 Task: Find connections with filter location Ducheng with filter topic #Mobilemarketingwith filter profile language Potuguese with filter current company HCLTech – Digital Foundation with filter school Sree with filter industry Secretarial Schools with filter service category Growth Marketing with filter keywords title Esthetician
Action: Mouse moved to (610, 66)
Screenshot: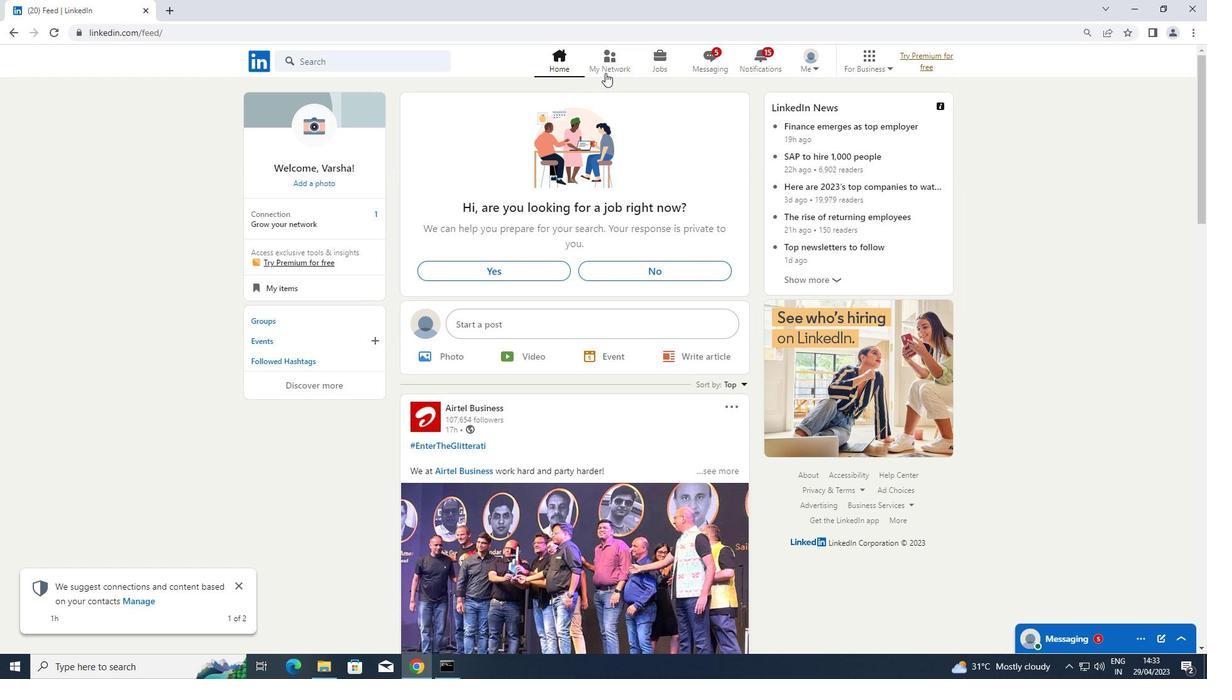 
Action: Mouse pressed left at (610, 66)
Screenshot: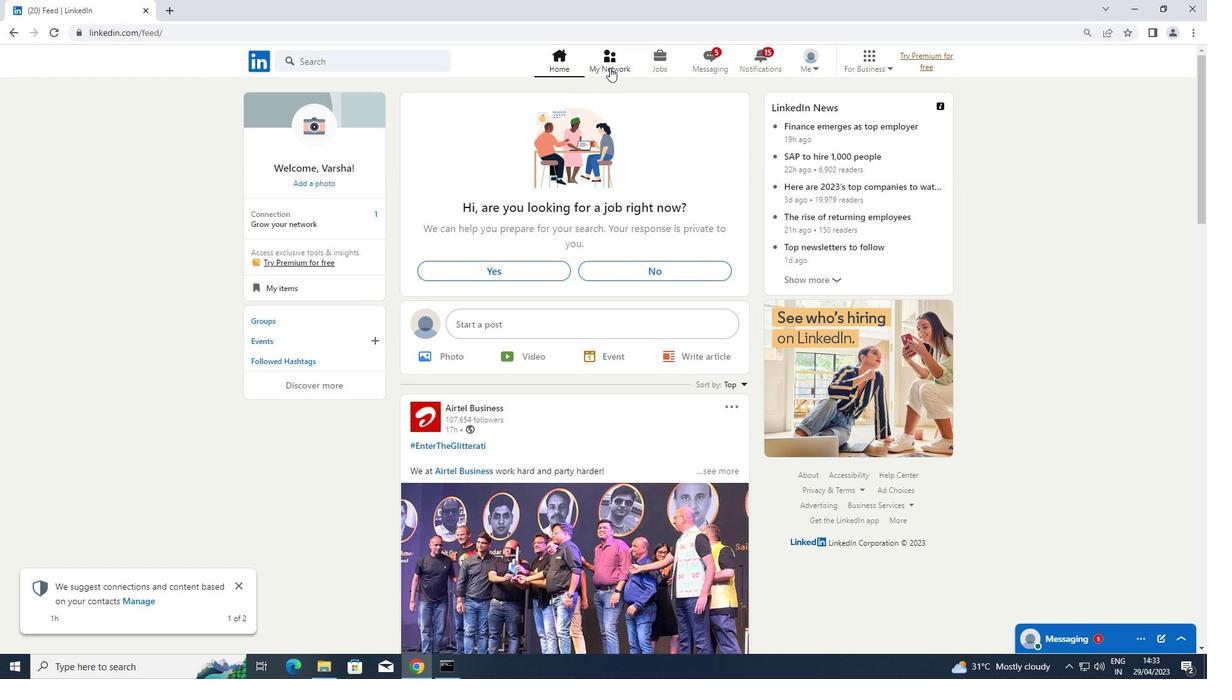 
Action: Mouse moved to (303, 134)
Screenshot: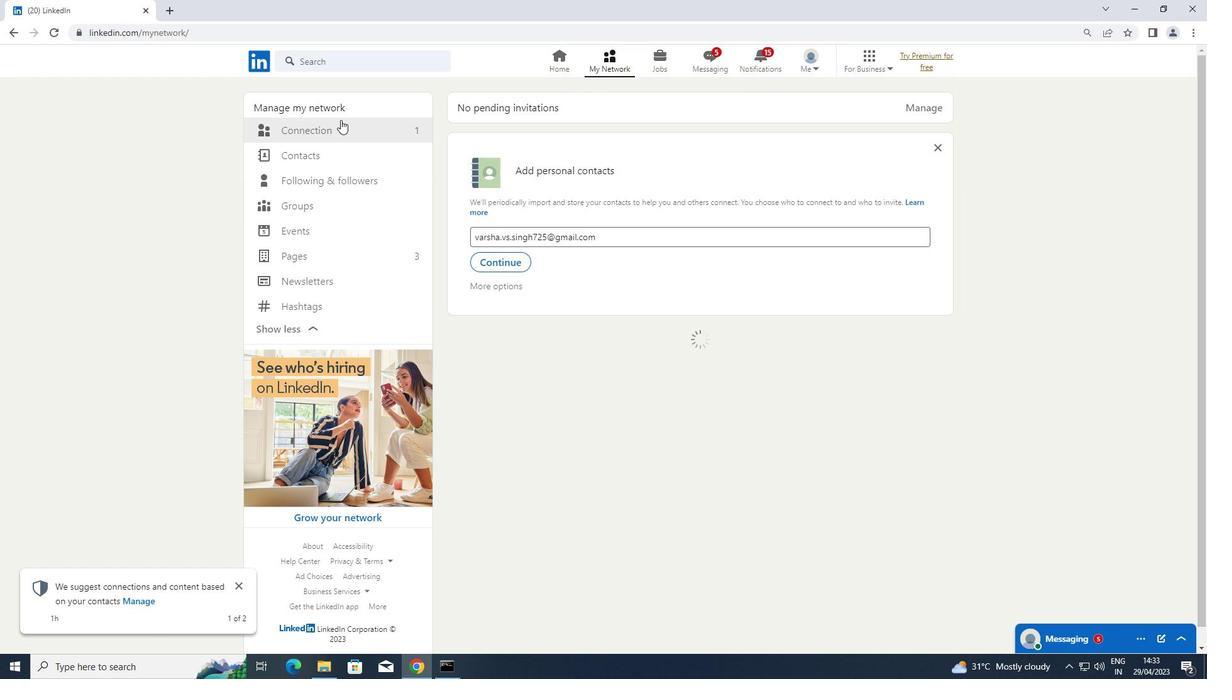 
Action: Mouse pressed left at (303, 134)
Screenshot: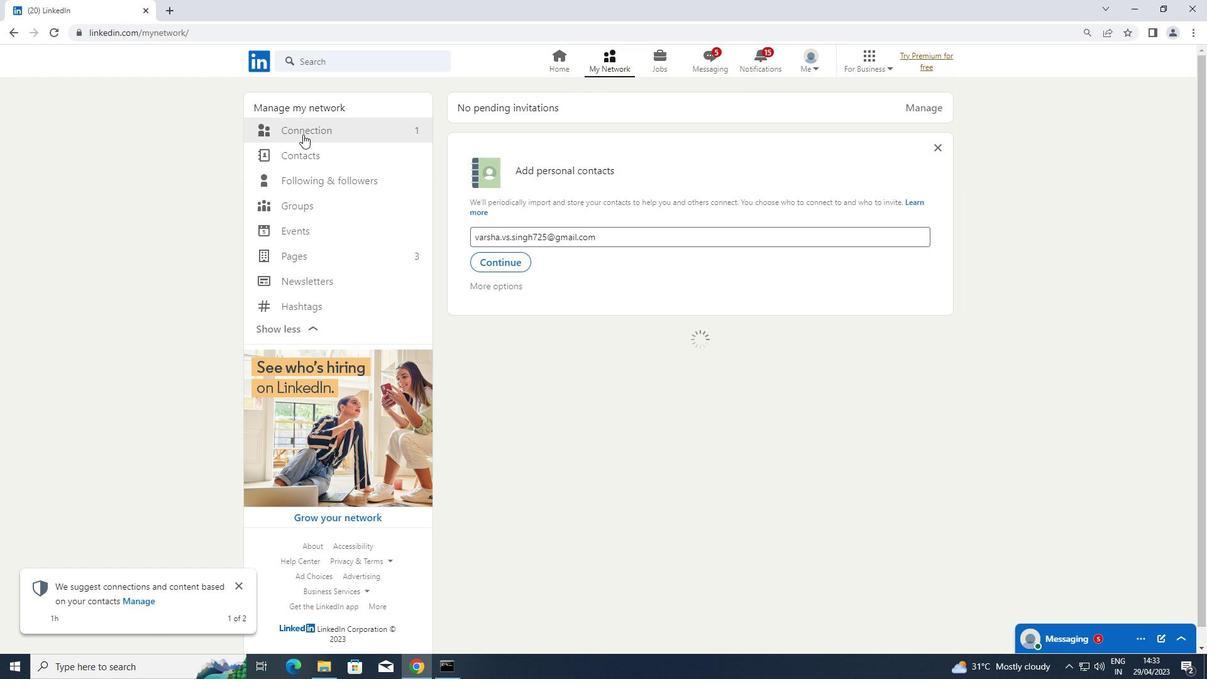 
Action: Mouse moved to (689, 127)
Screenshot: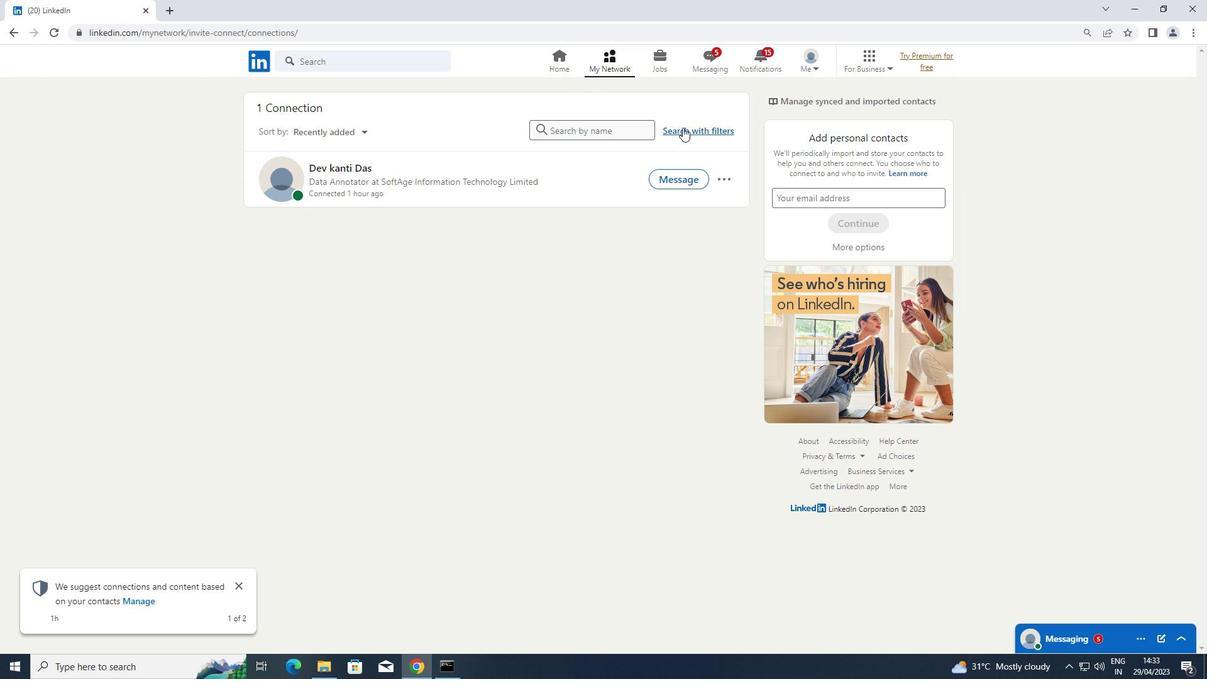 
Action: Mouse pressed left at (689, 127)
Screenshot: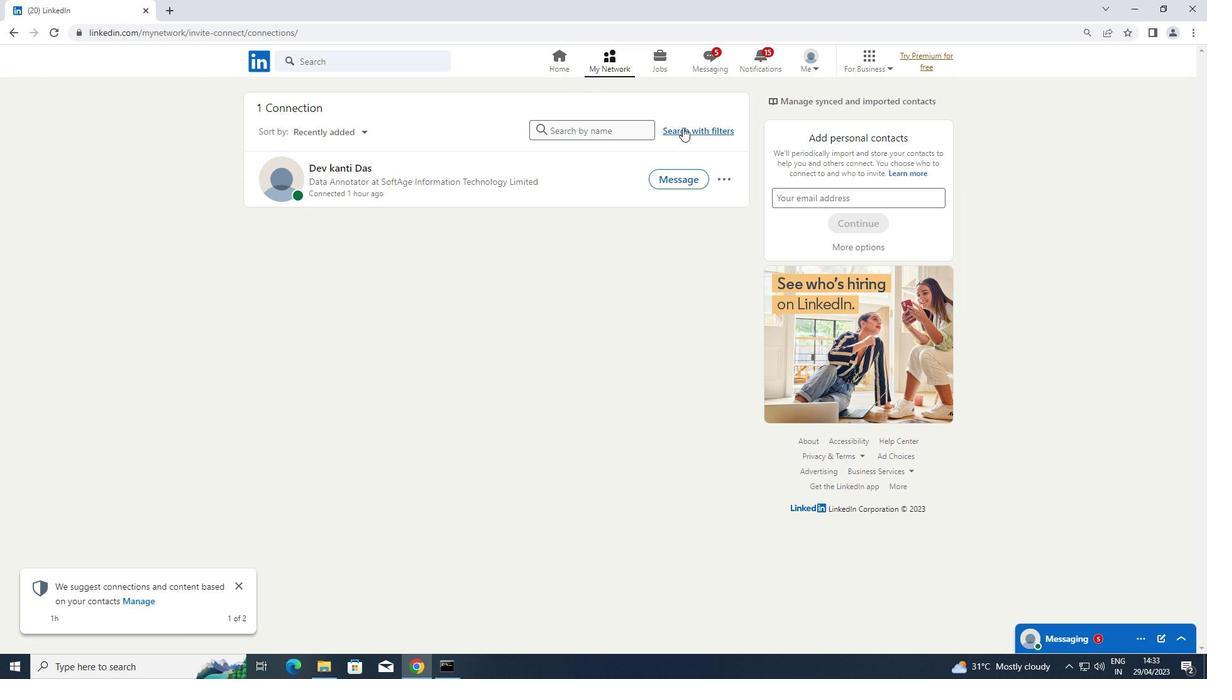 
Action: Mouse moved to (640, 92)
Screenshot: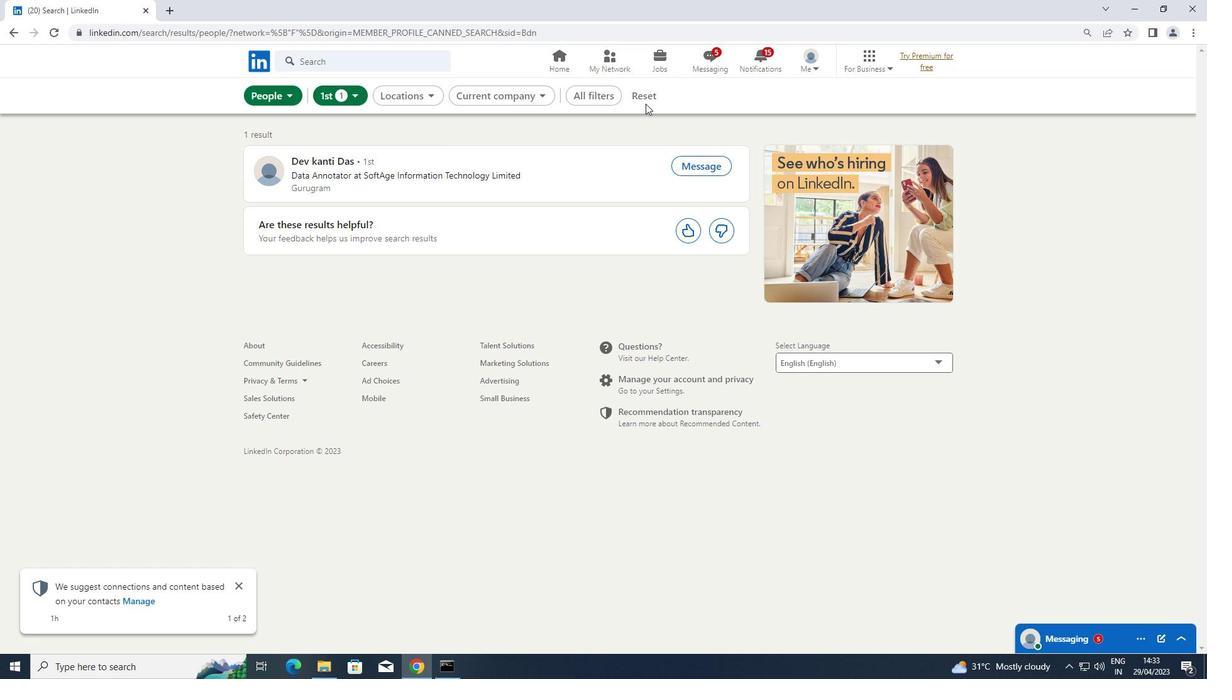 
Action: Mouse pressed left at (640, 92)
Screenshot: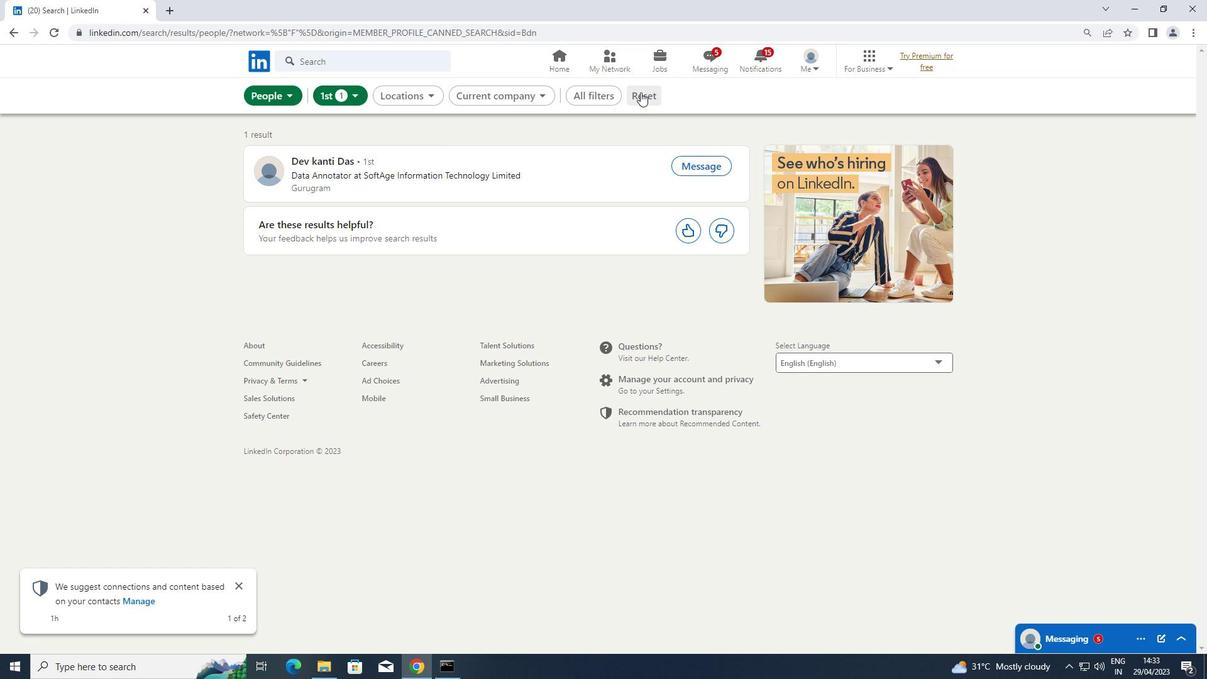 
Action: Mouse moved to (642, 100)
Screenshot: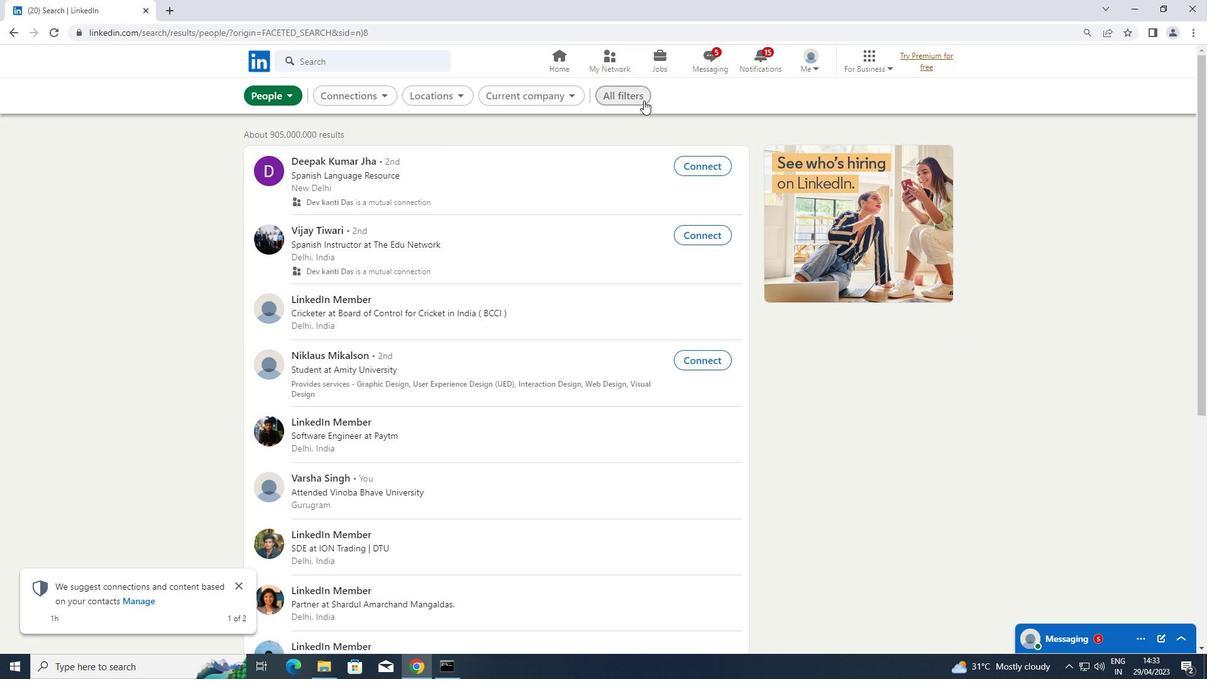 
Action: Mouse pressed left at (642, 100)
Screenshot: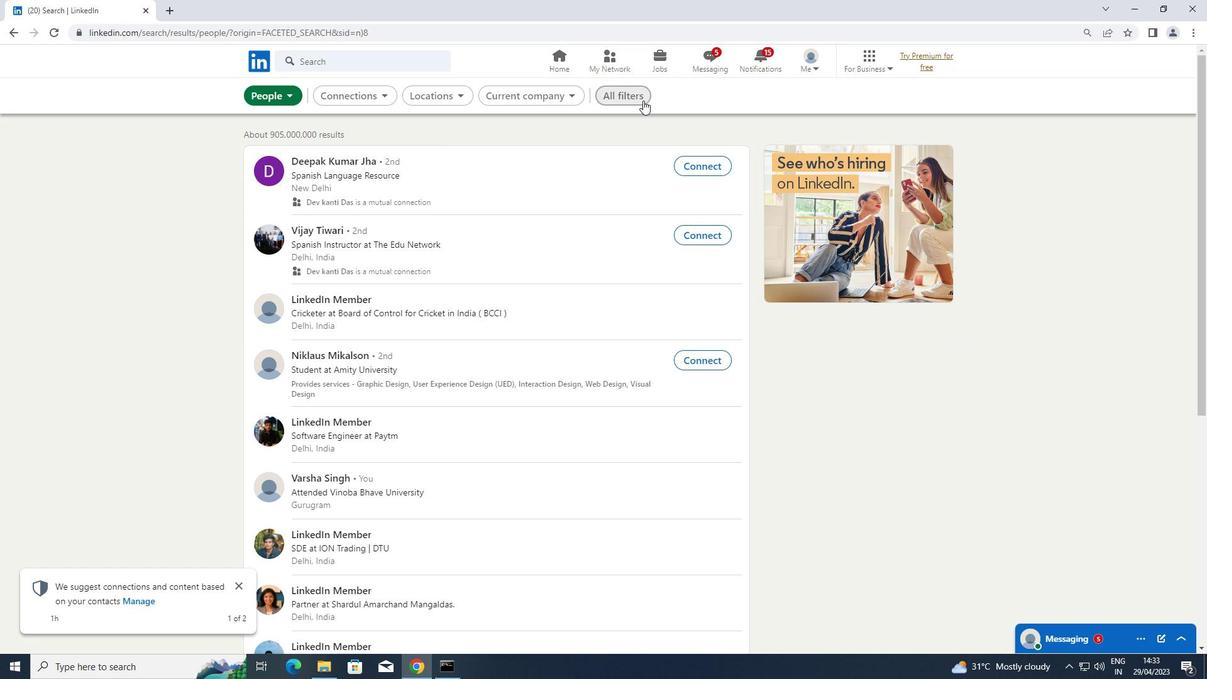 
Action: Mouse moved to (875, 261)
Screenshot: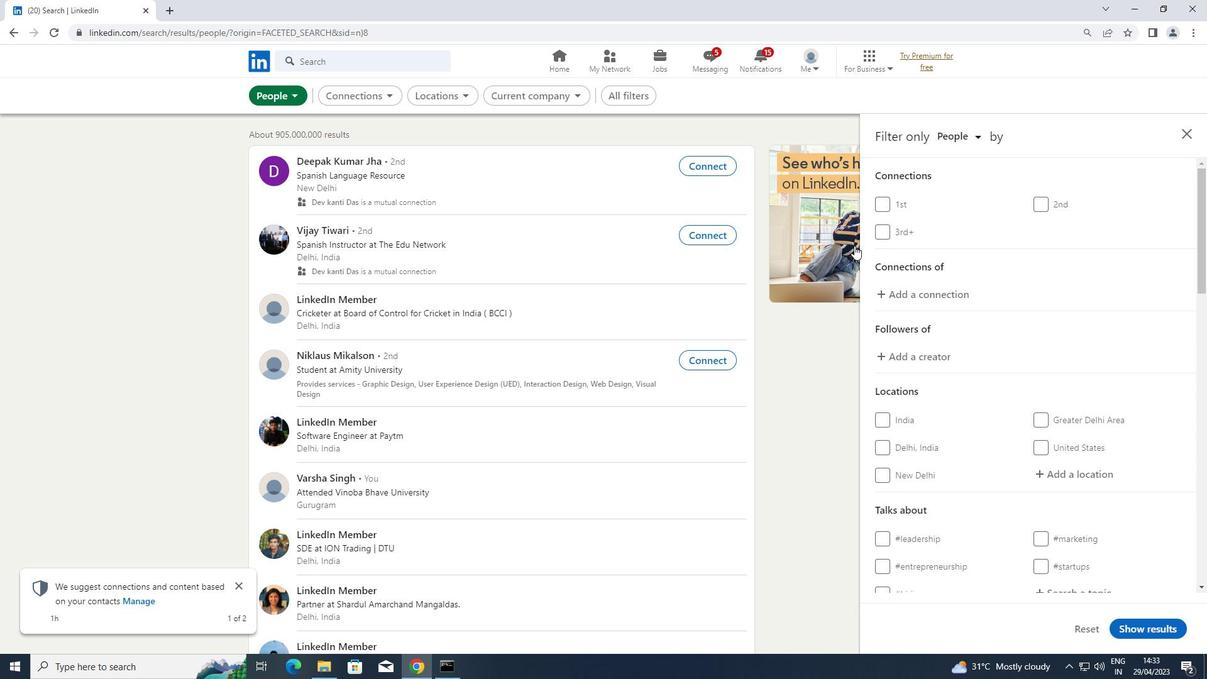 
Action: Mouse scrolled (875, 260) with delta (0, 0)
Screenshot: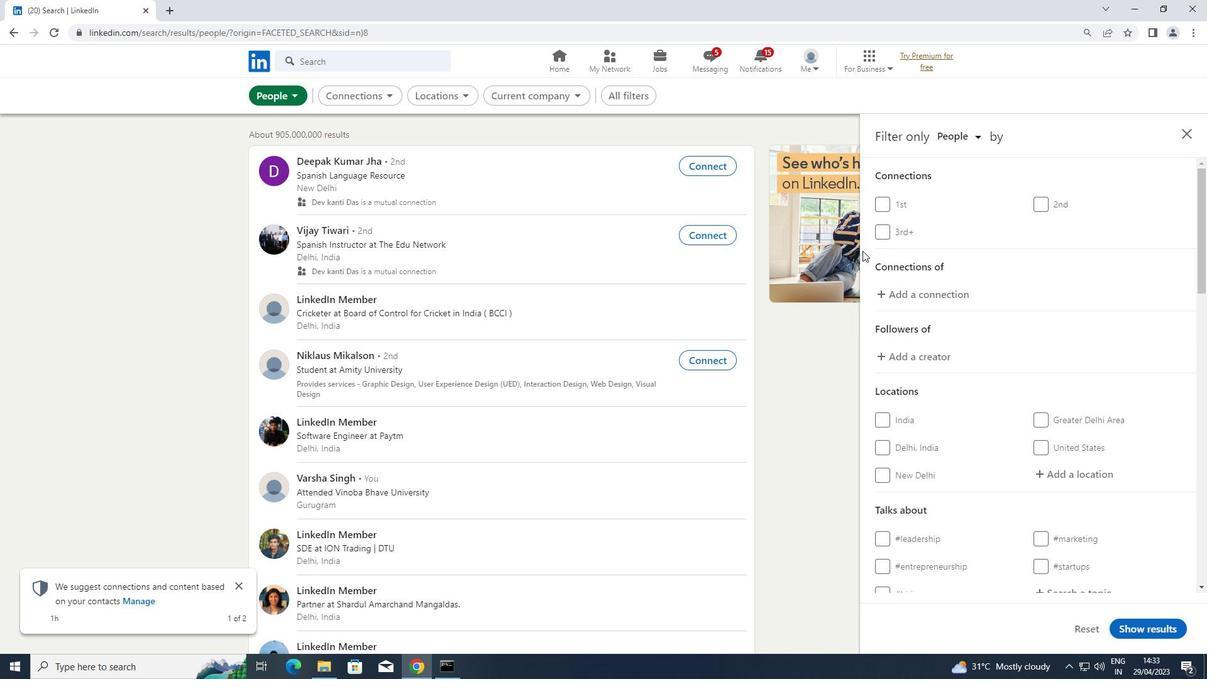 
Action: Mouse moved to (1077, 413)
Screenshot: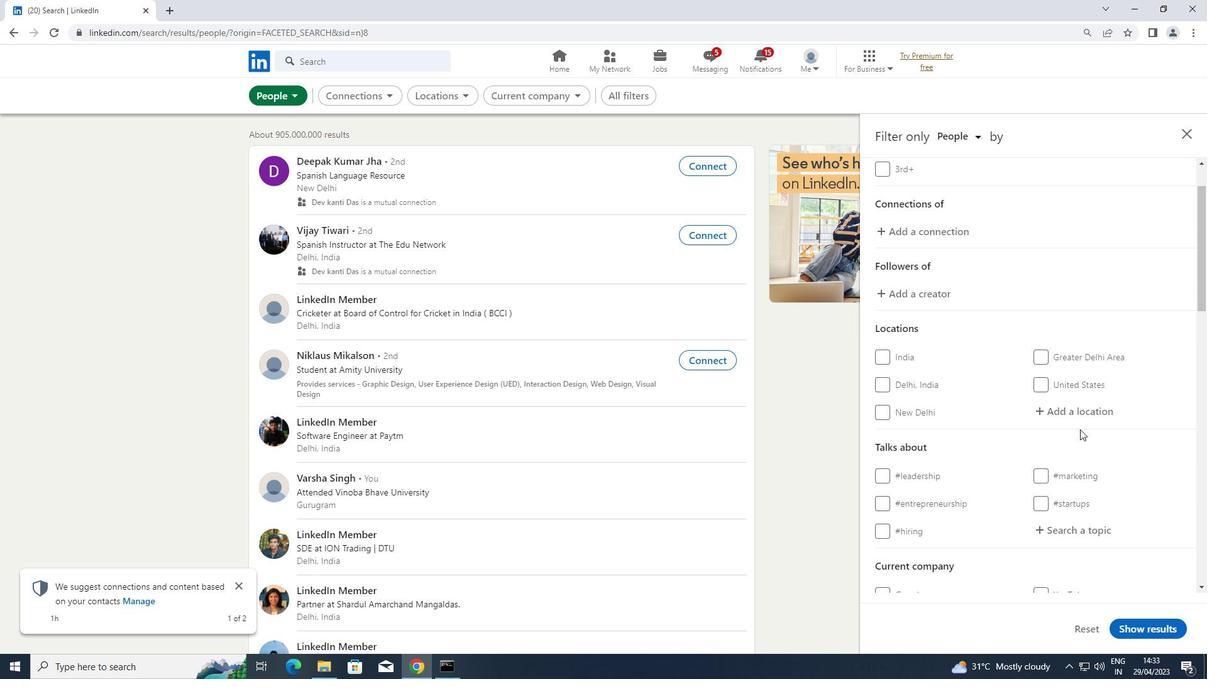 
Action: Mouse pressed left at (1077, 413)
Screenshot: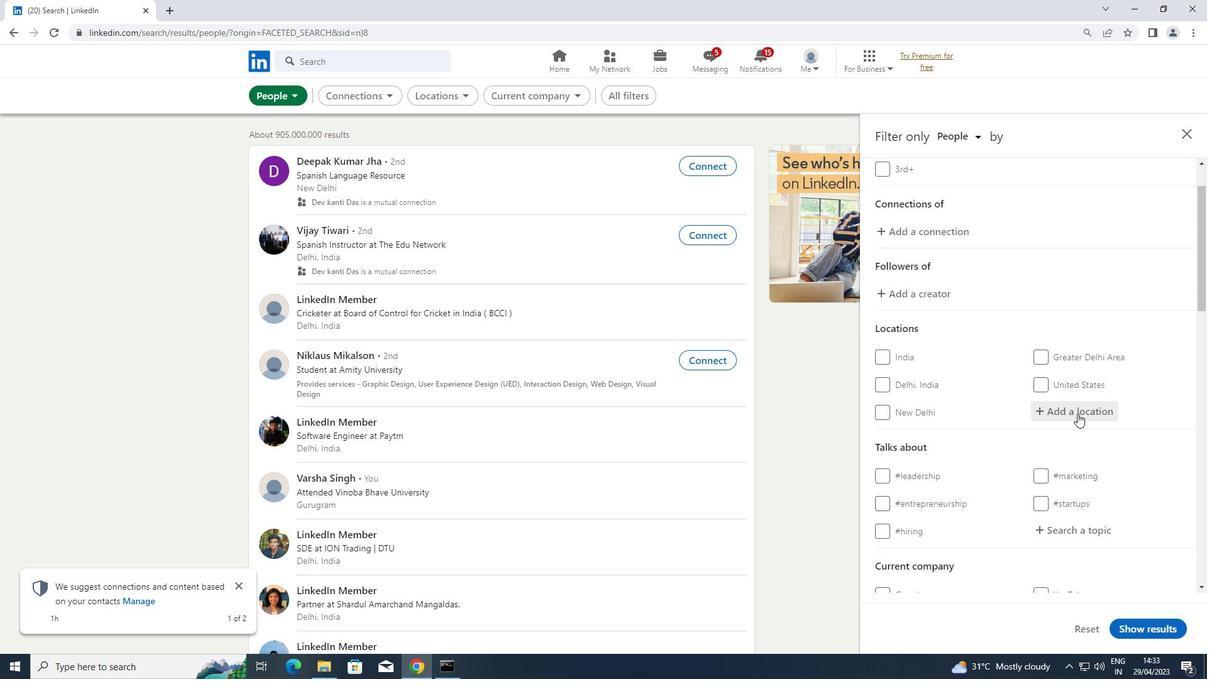 
Action: Key pressed <Key.shift>DUCHENG
Screenshot: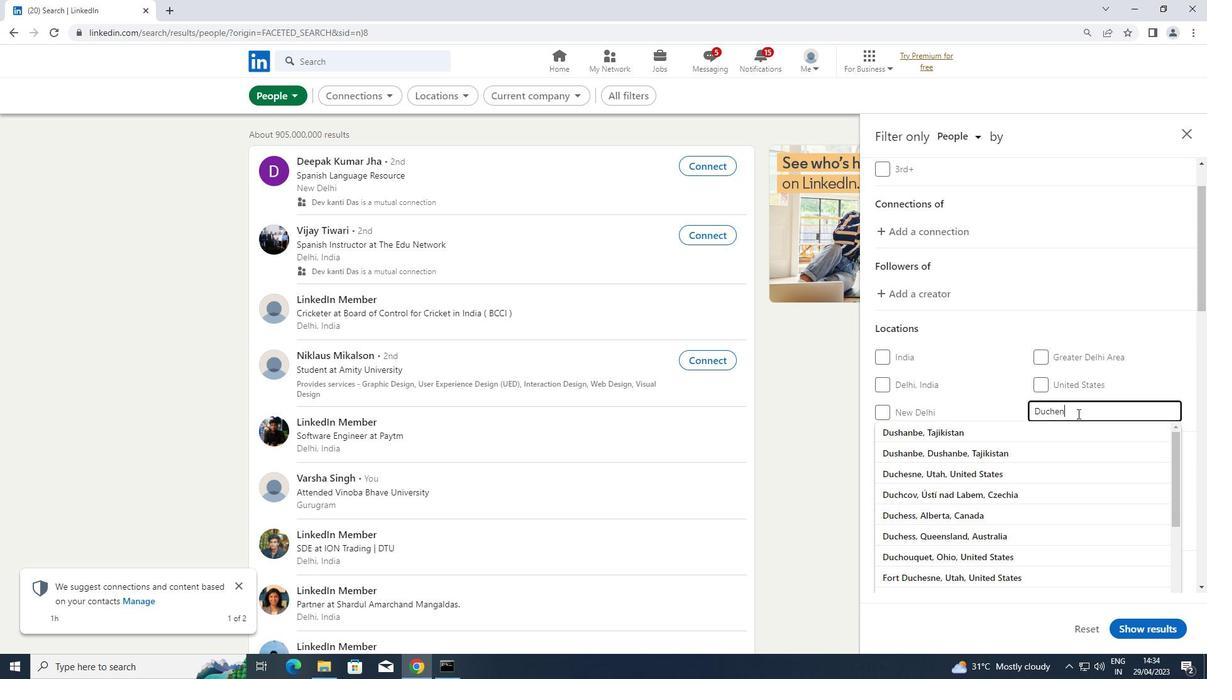 
Action: Mouse moved to (1044, 474)
Screenshot: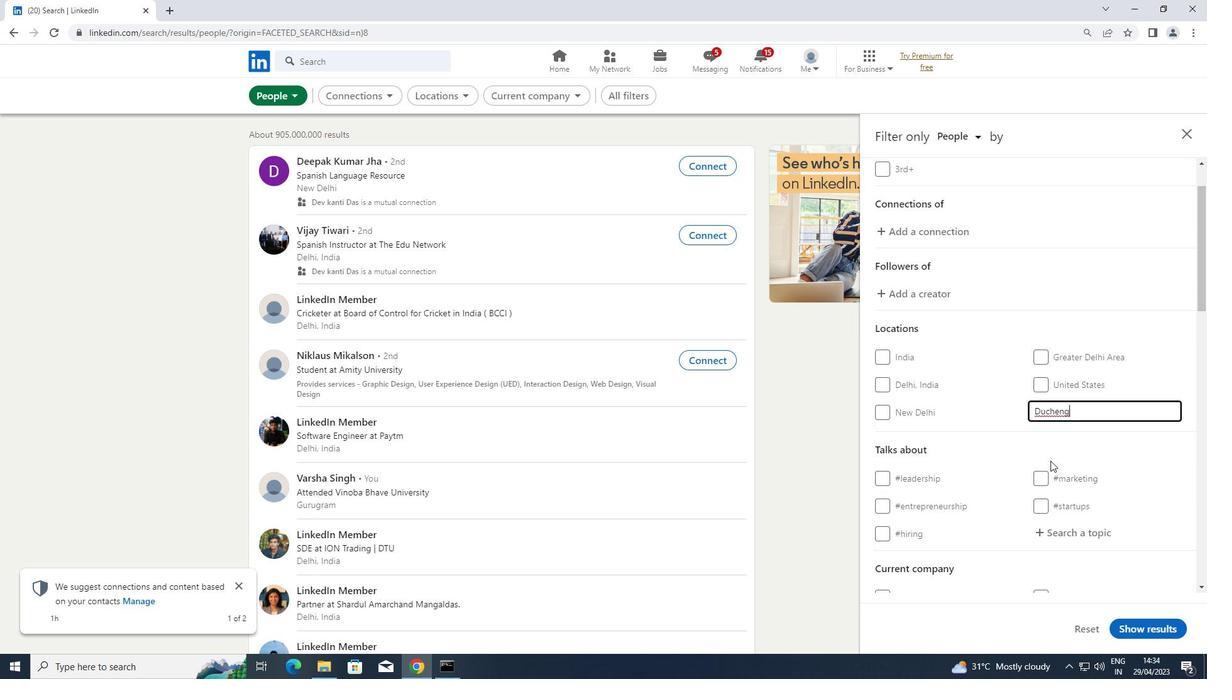 
Action: Mouse scrolled (1044, 473) with delta (0, 0)
Screenshot: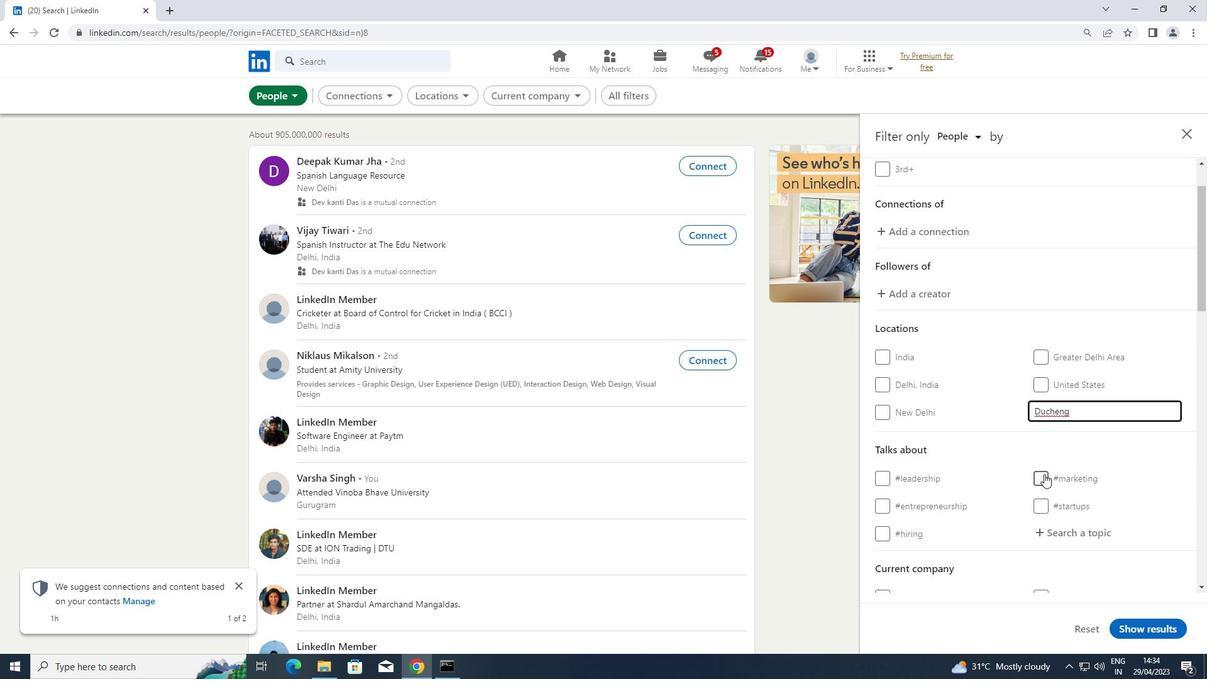 
Action: Mouse moved to (1078, 467)
Screenshot: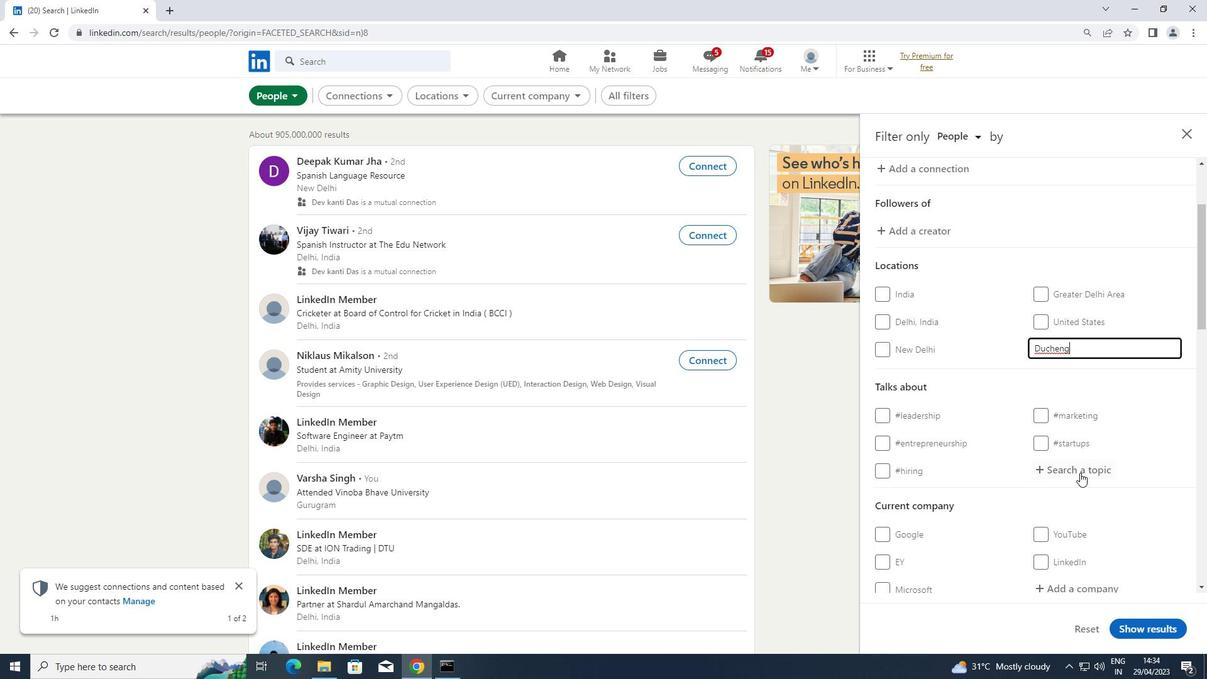 
Action: Mouse pressed left at (1078, 467)
Screenshot: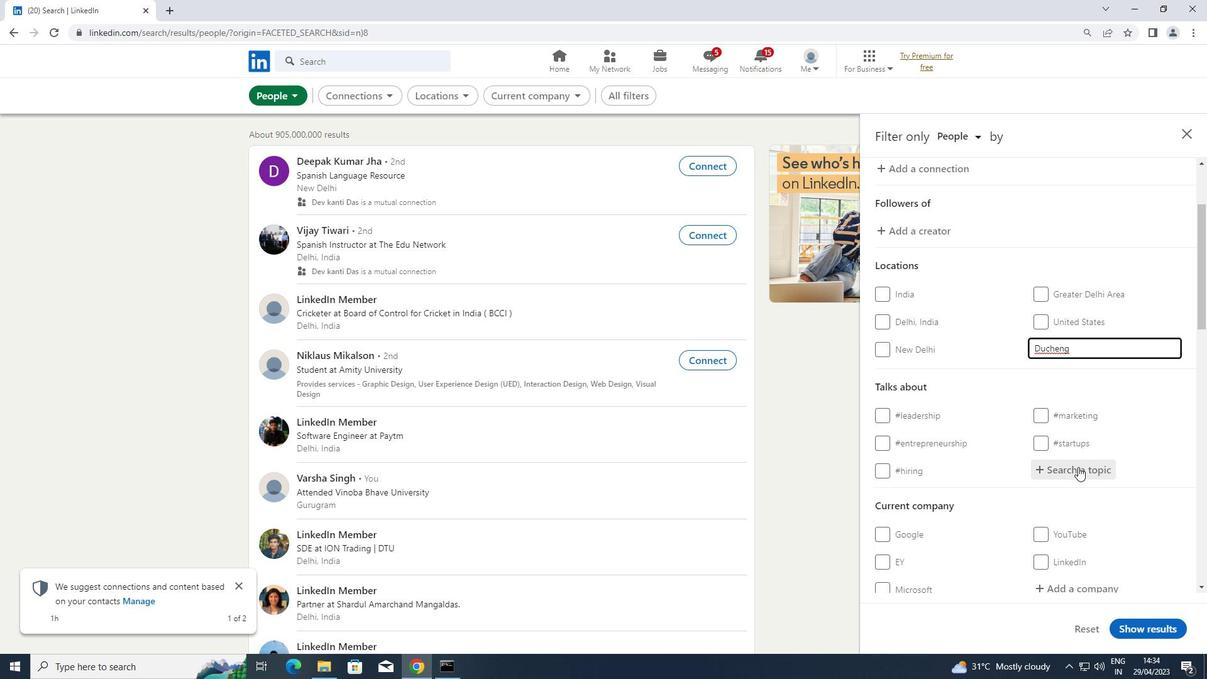 
Action: Key pressed <Key.shift>#<Key.shift>MOBILEMARKETING
Screenshot: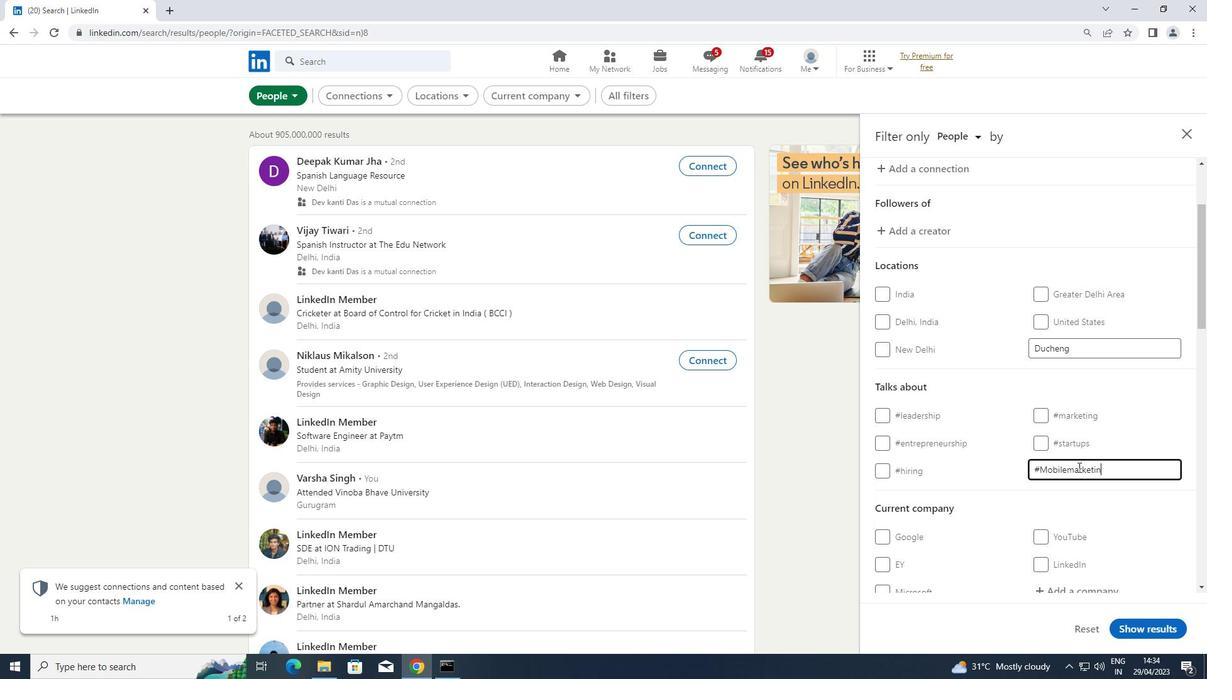 
Action: Mouse moved to (904, 488)
Screenshot: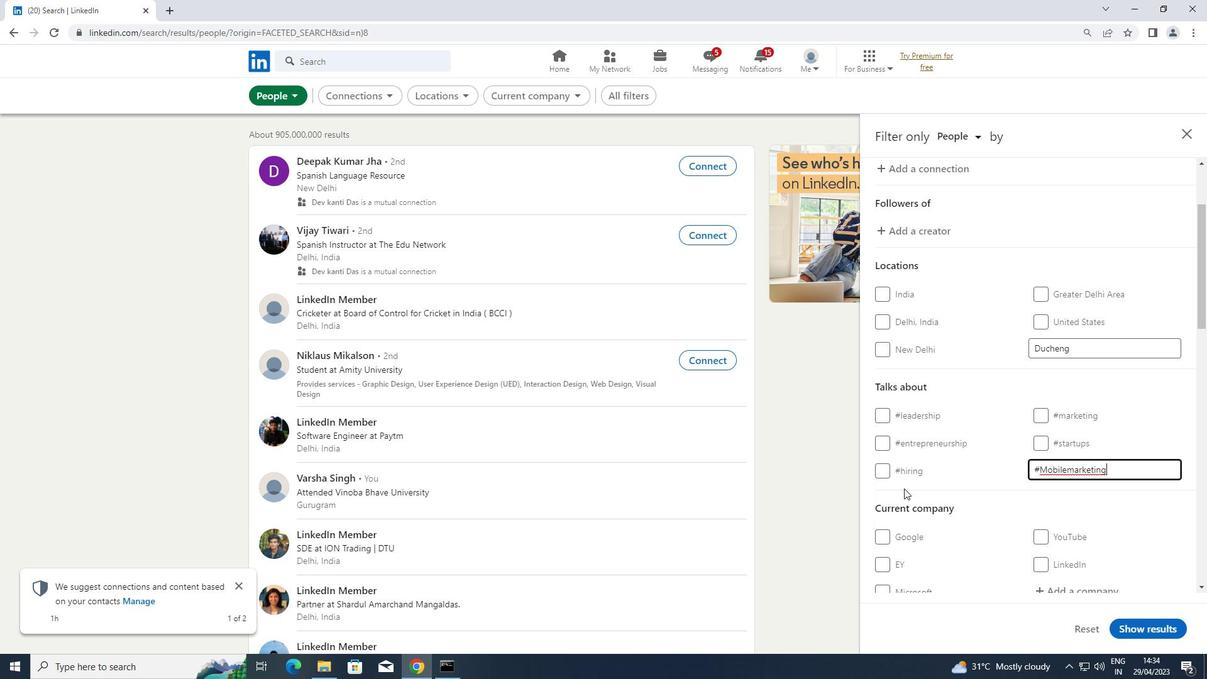 
Action: Mouse scrolled (904, 487) with delta (0, 0)
Screenshot: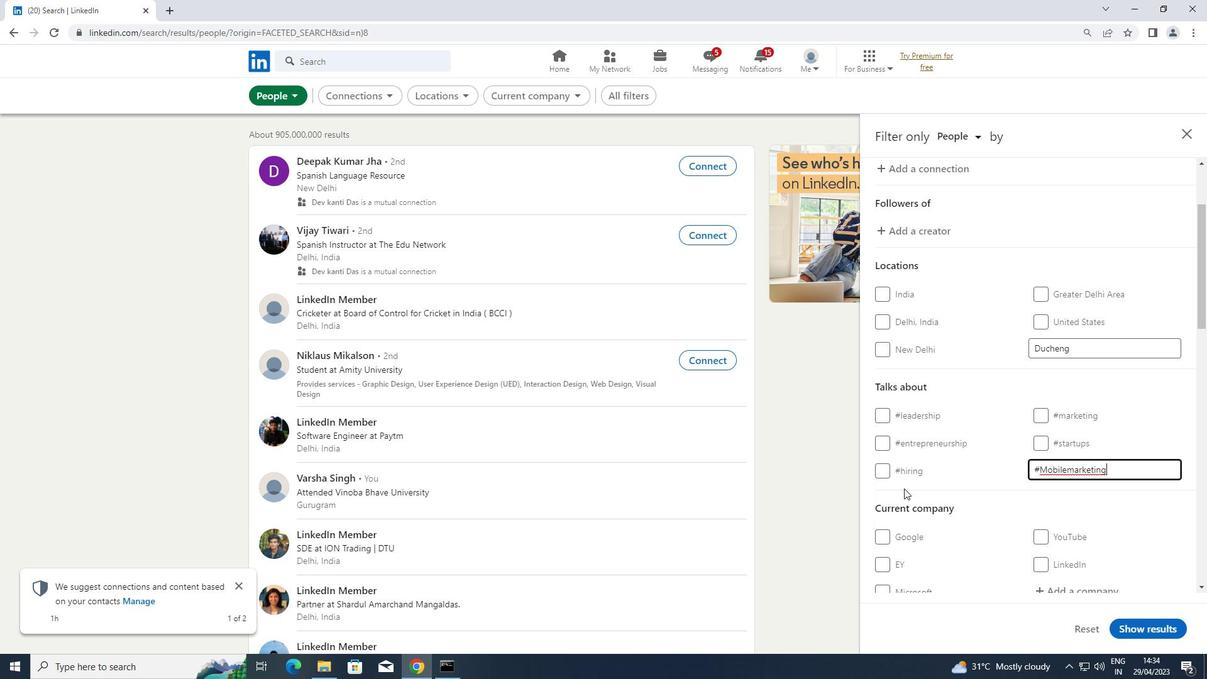 
Action: Mouse moved to (904, 488)
Screenshot: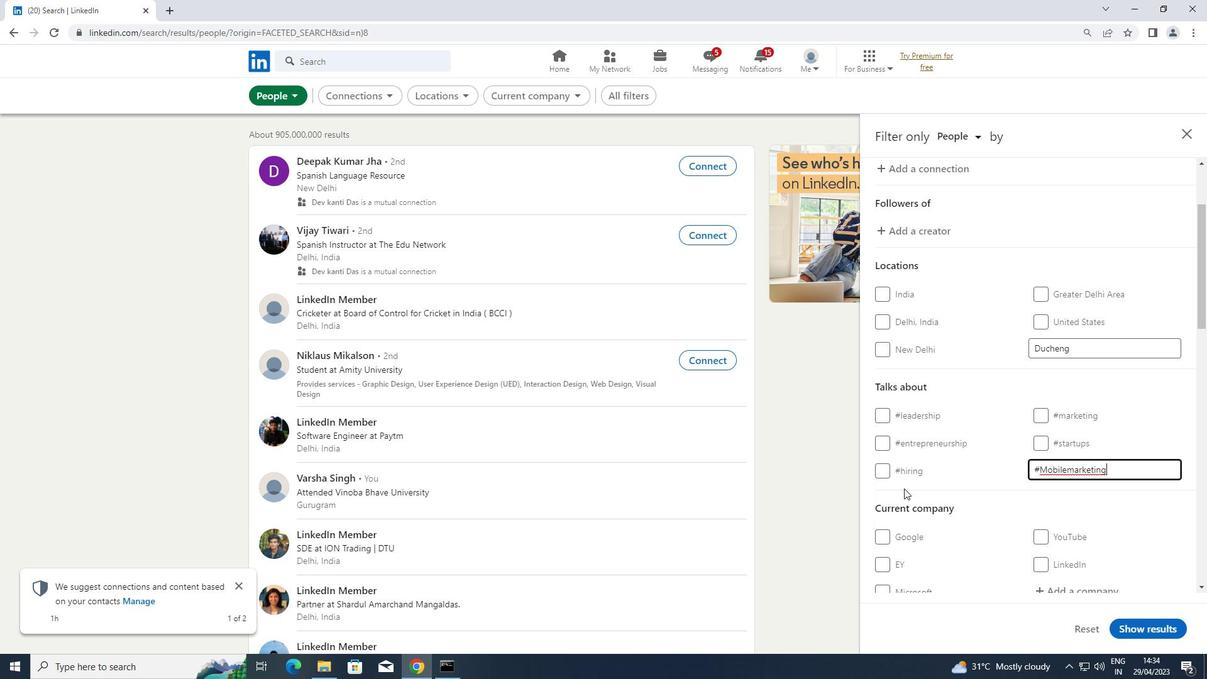 
Action: Mouse scrolled (904, 487) with delta (0, 0)
Screenshot: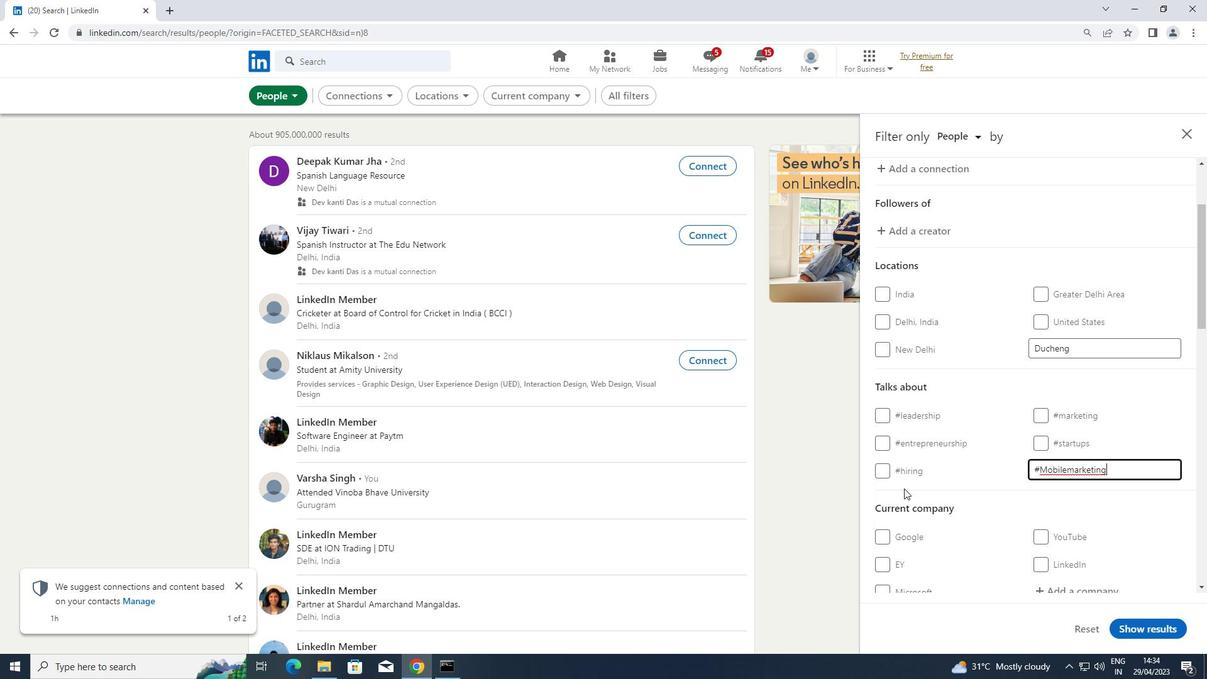 
Action: Mouse scrolled (904, 487) with delta (0, 0)
Screenshot: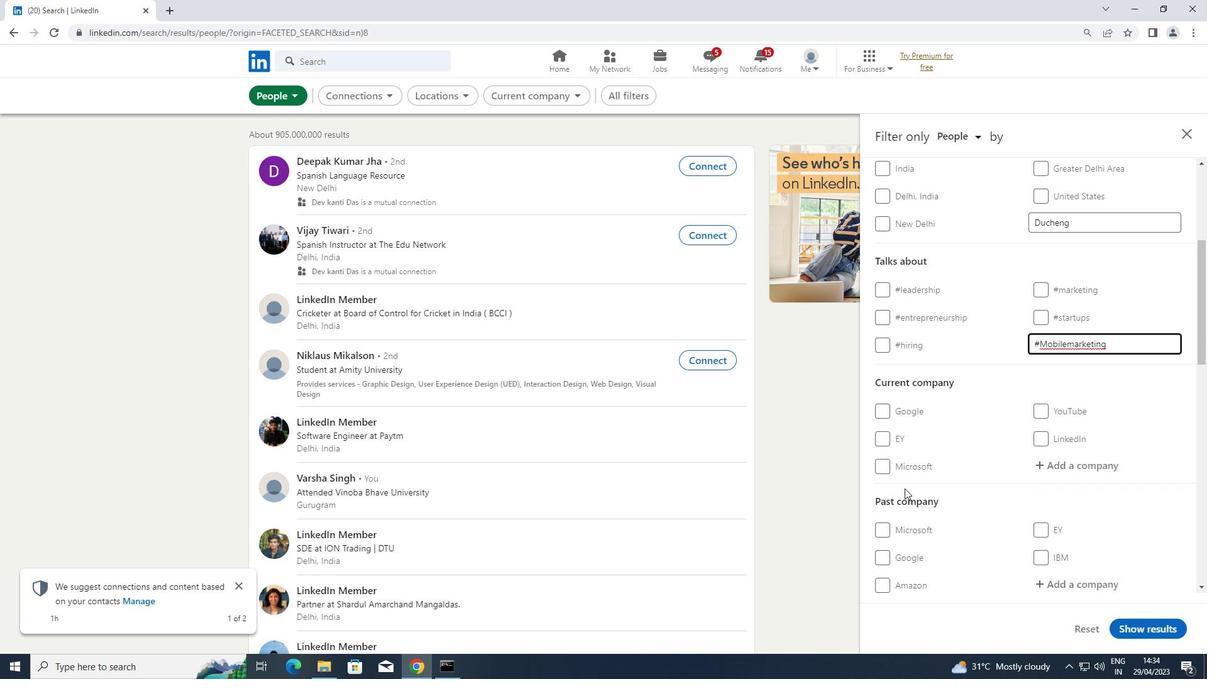 
Action: Mouse scrolled (904, 487) with delta (0, 0)
Screenshot: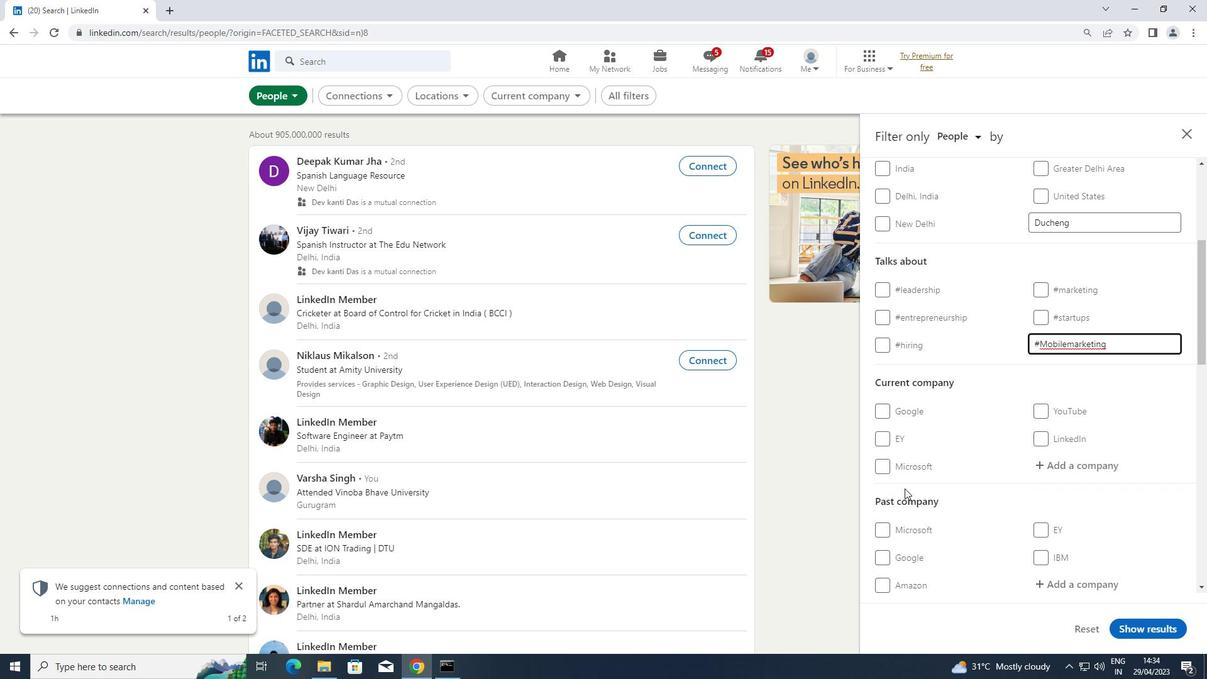 
Action: Mouse scrolled (904, 487) with delta (0, 0)
Screenshot: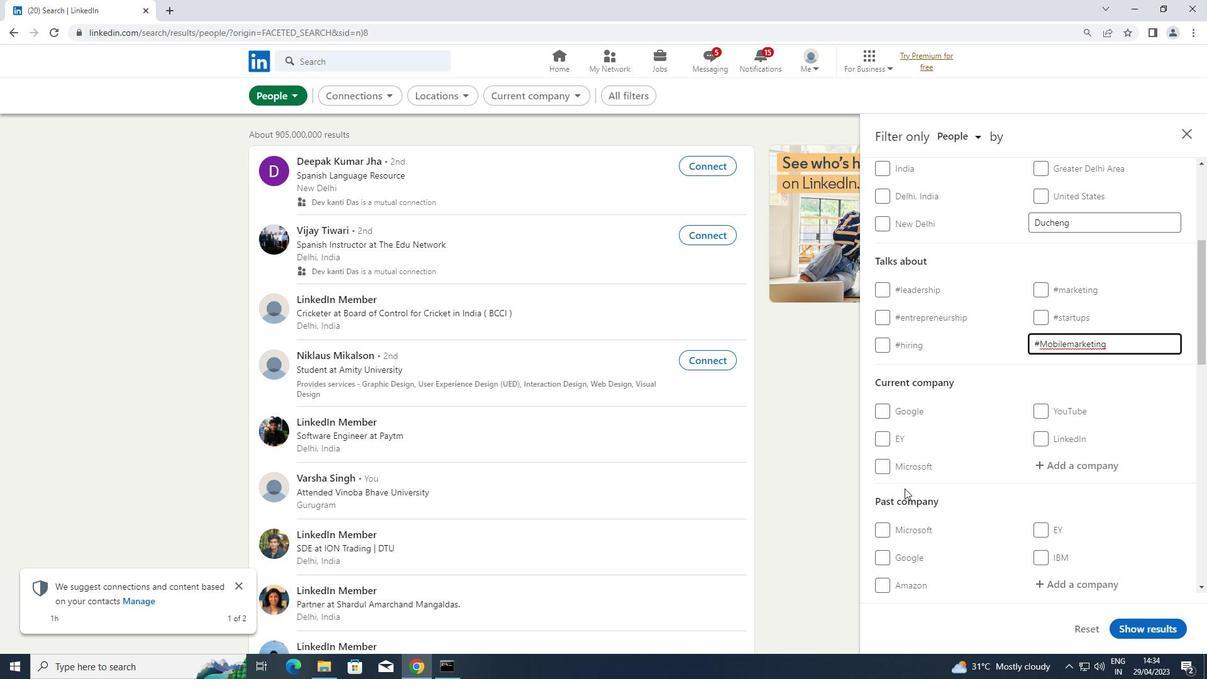 
Action: Mouse scrolled (904, 487) with delta (0, 0)
Screenshot: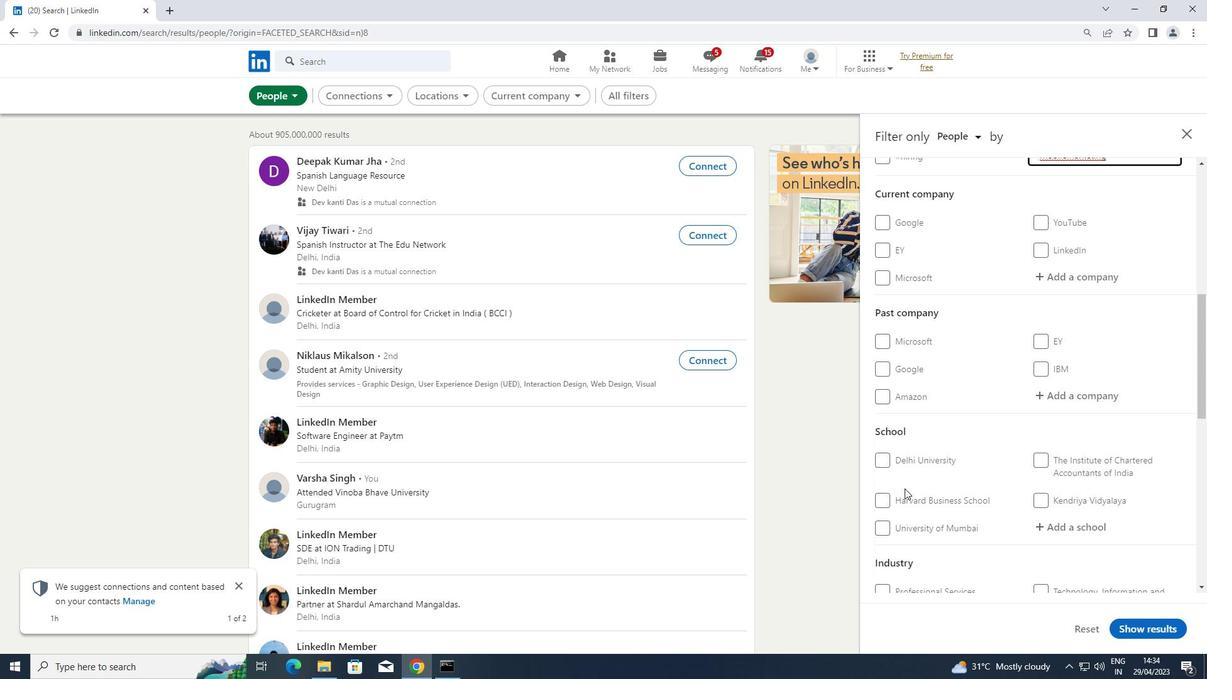 
Action: Mouse scrolled (904, 487) with delta (0, 0)
Screenshot: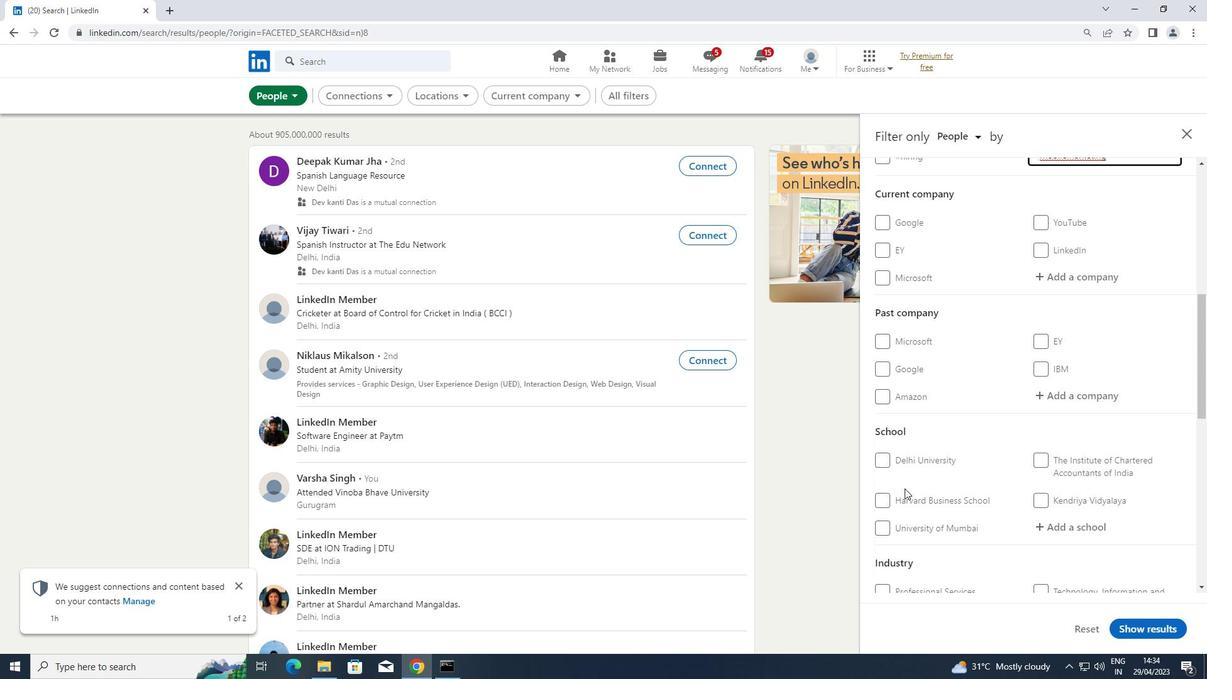 
Action: Mouse scrolled (904, 487) with delta (0, 0)
Screenshot: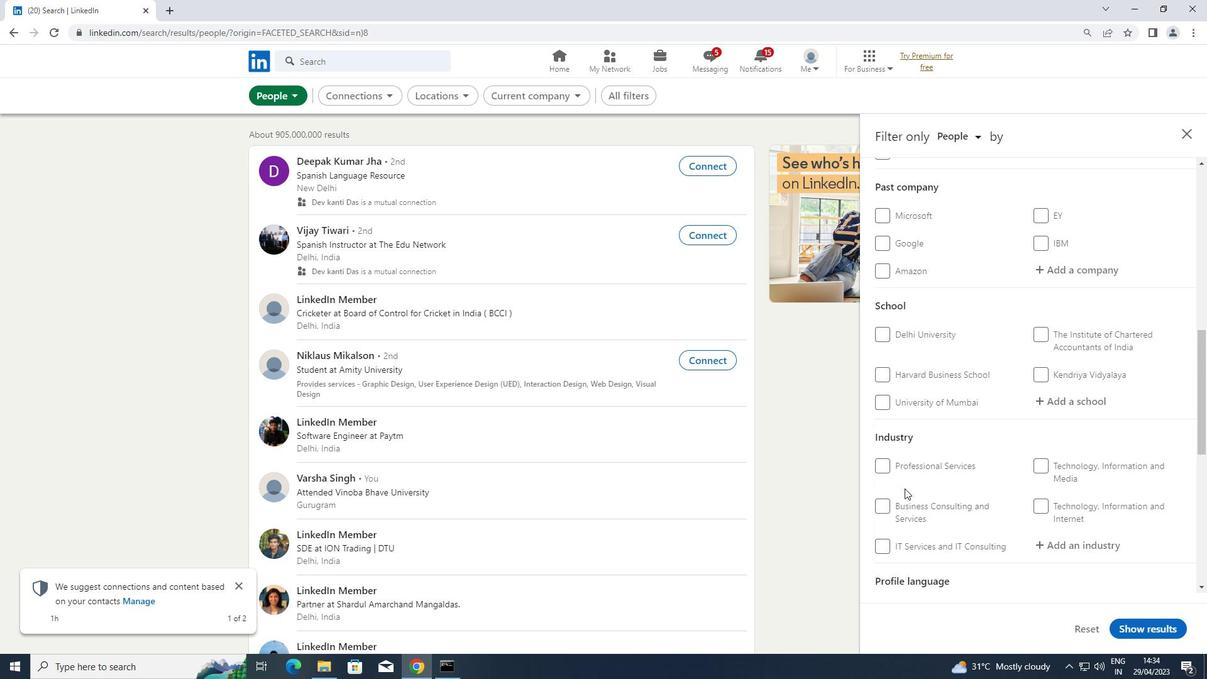 
Action: Mouse scrolled (904, 487) with delta (0, 0)
Screenshot: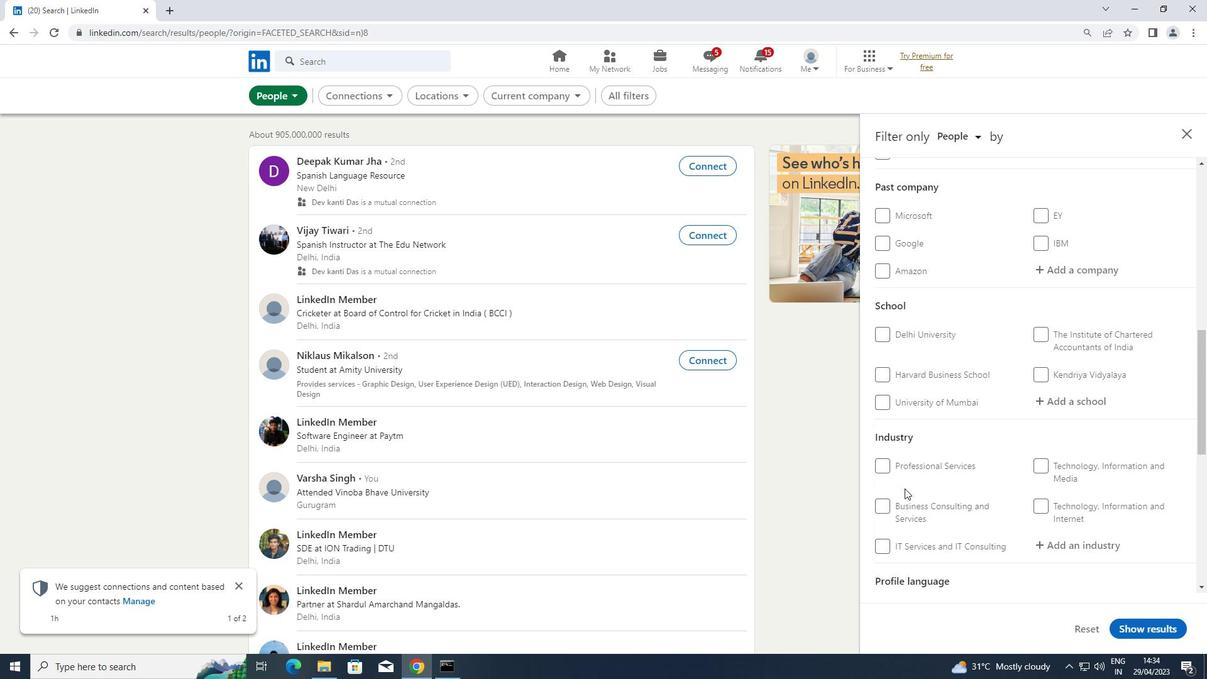 
Action: Mouse moved to (1041, 511)
Screenshot: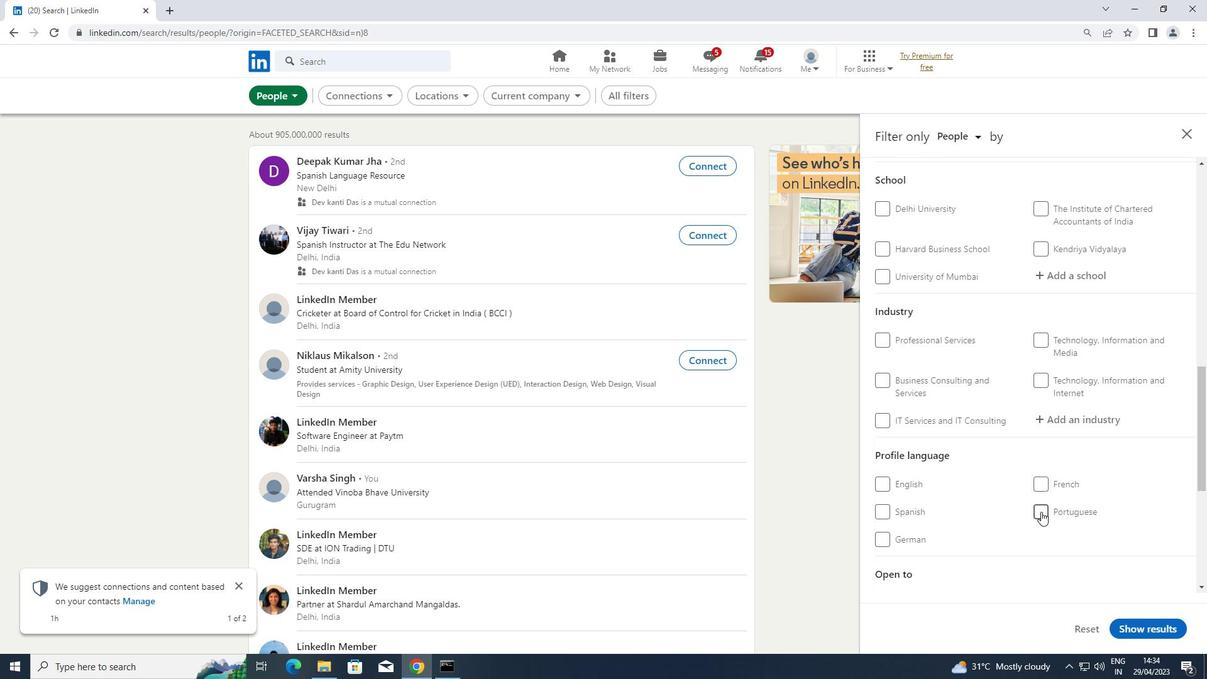 
Action: Mouse pressed left at (1041, 511)
Screenshot: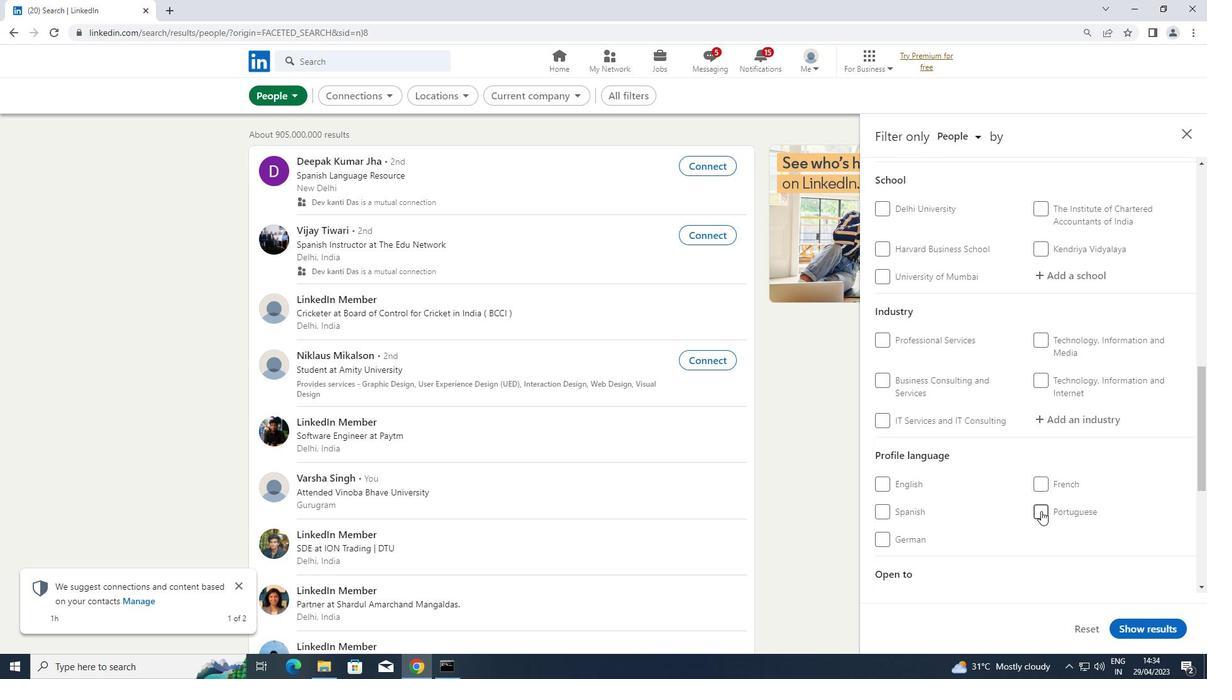 
Action: Mouse moved to (1011, 501)
Screenshot: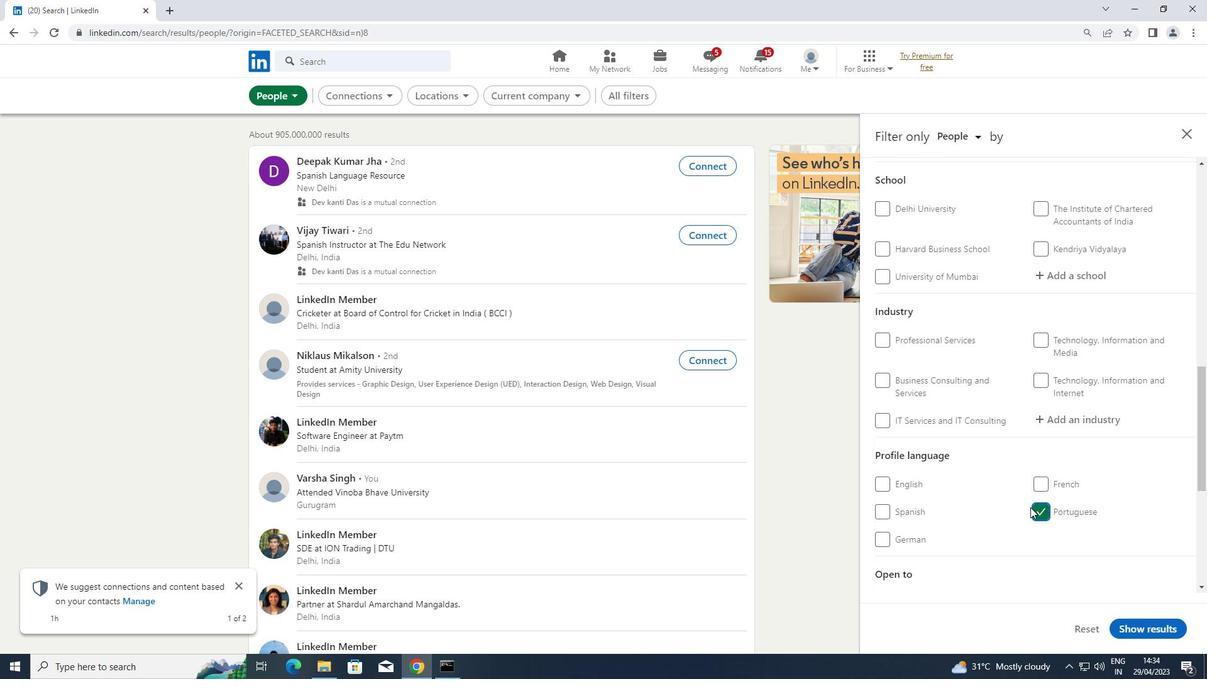 
Action: Mouse scrolled (1011, 501) with delta (0, 0)
Screenshot: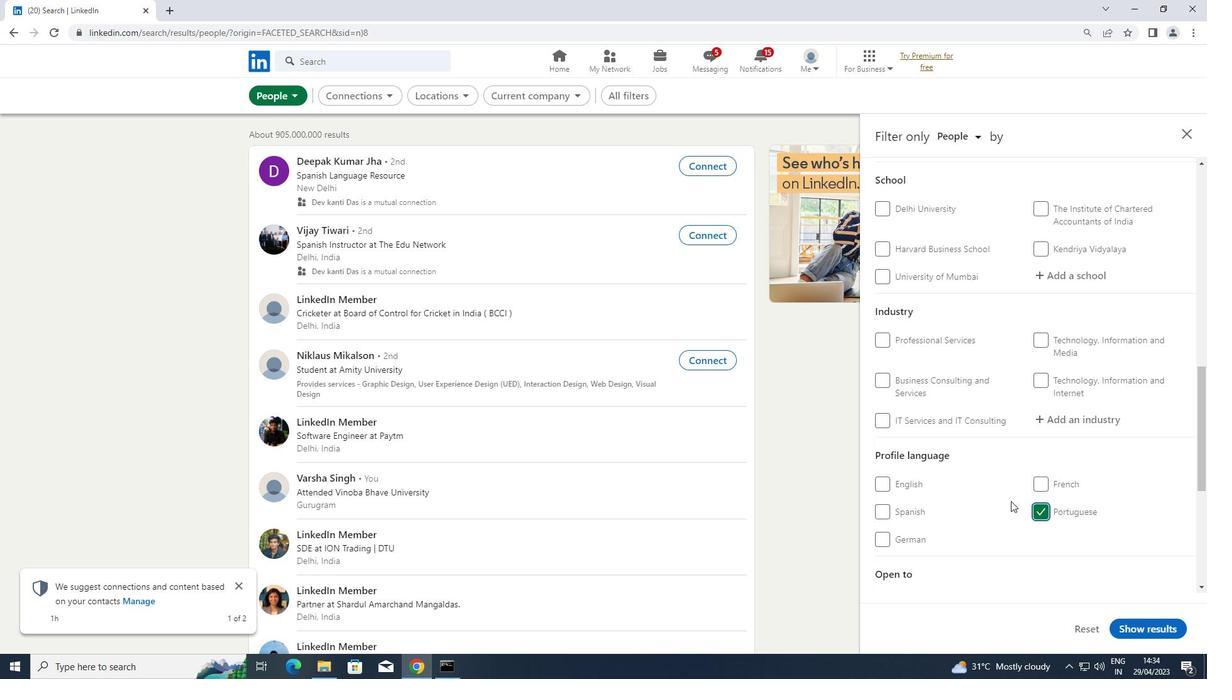 
Action: Mouse scrolled (1011, 501) with delta (0, 0)
Screenshot: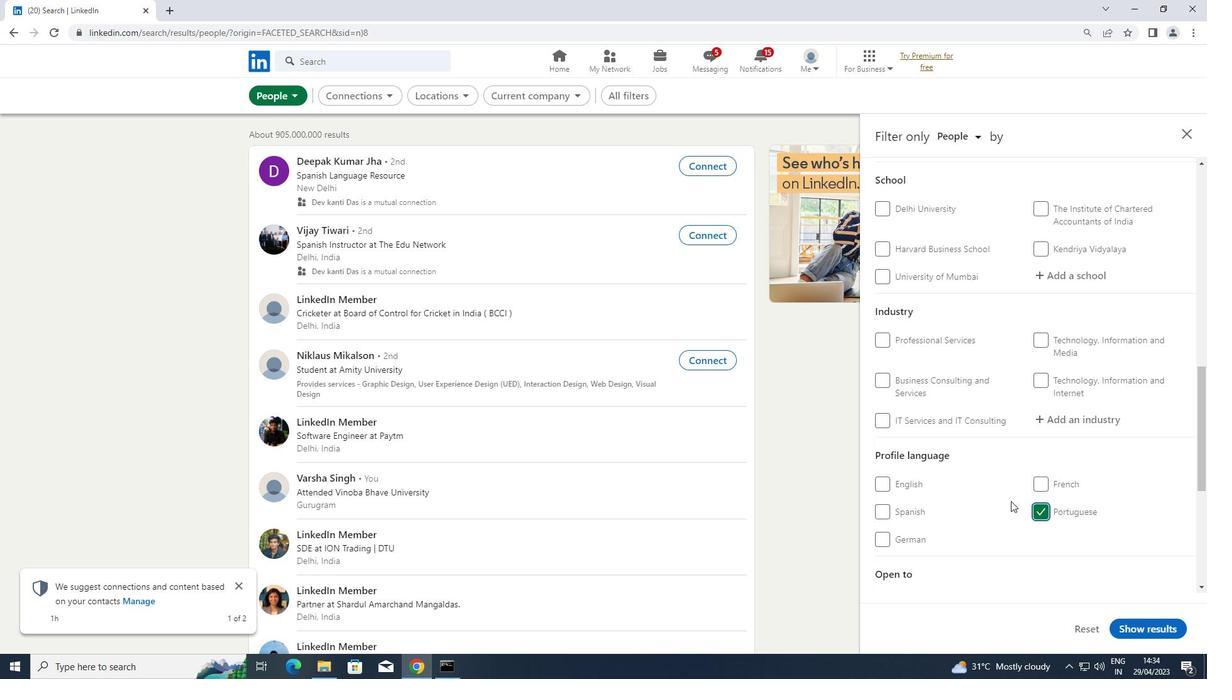 
Action: Mouse scrolled (1011, 501) with delta (0, 0)
Screenshot: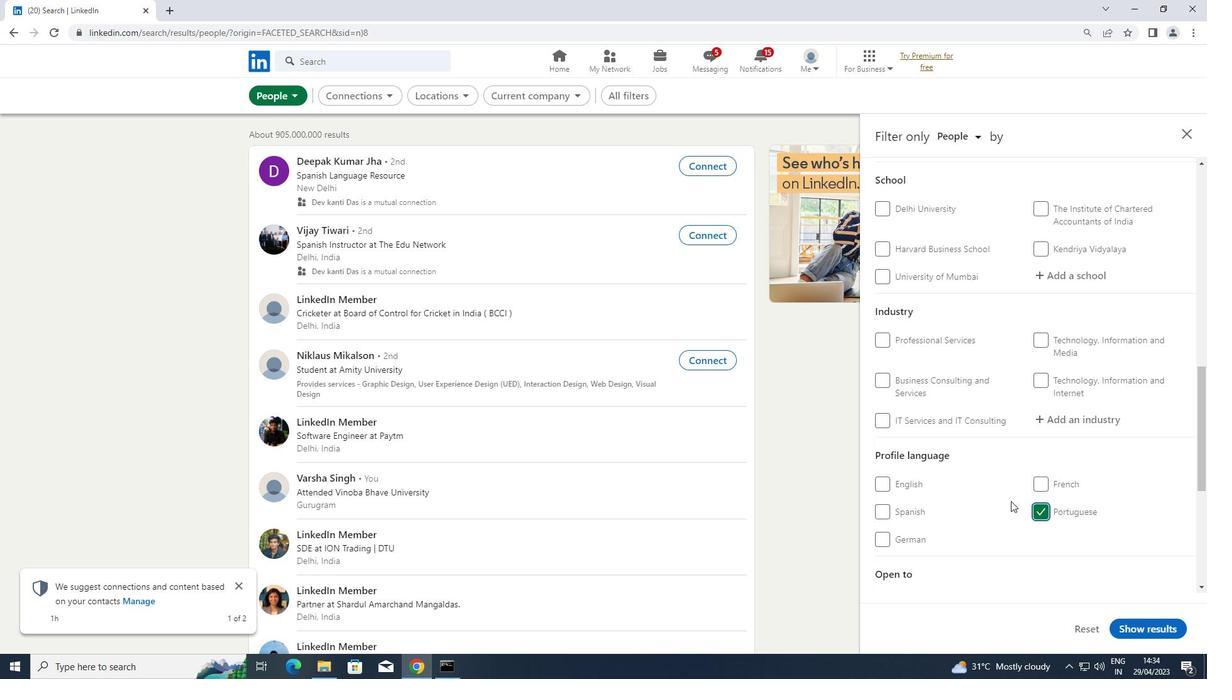 
Action: Mouse scrolled (1011, 501) with delta (0, 0)
Screenshot: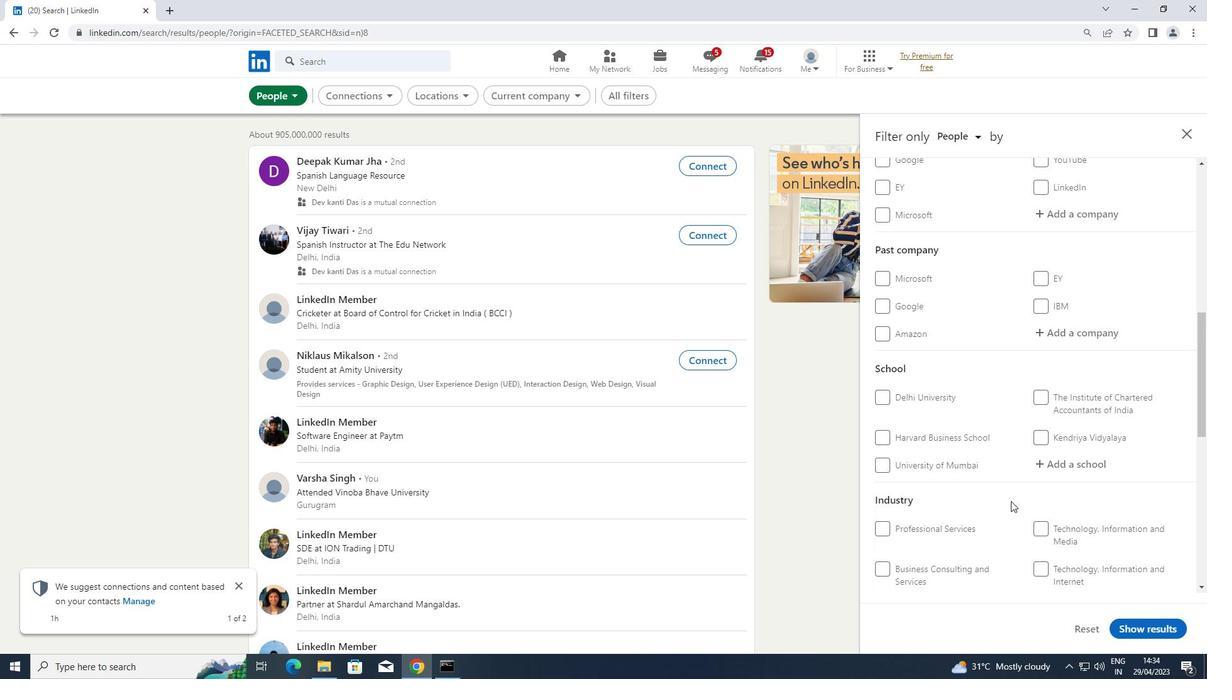 
Action: Mouse scrolled (1011, 501) with delta (0, 0)
Screenshot: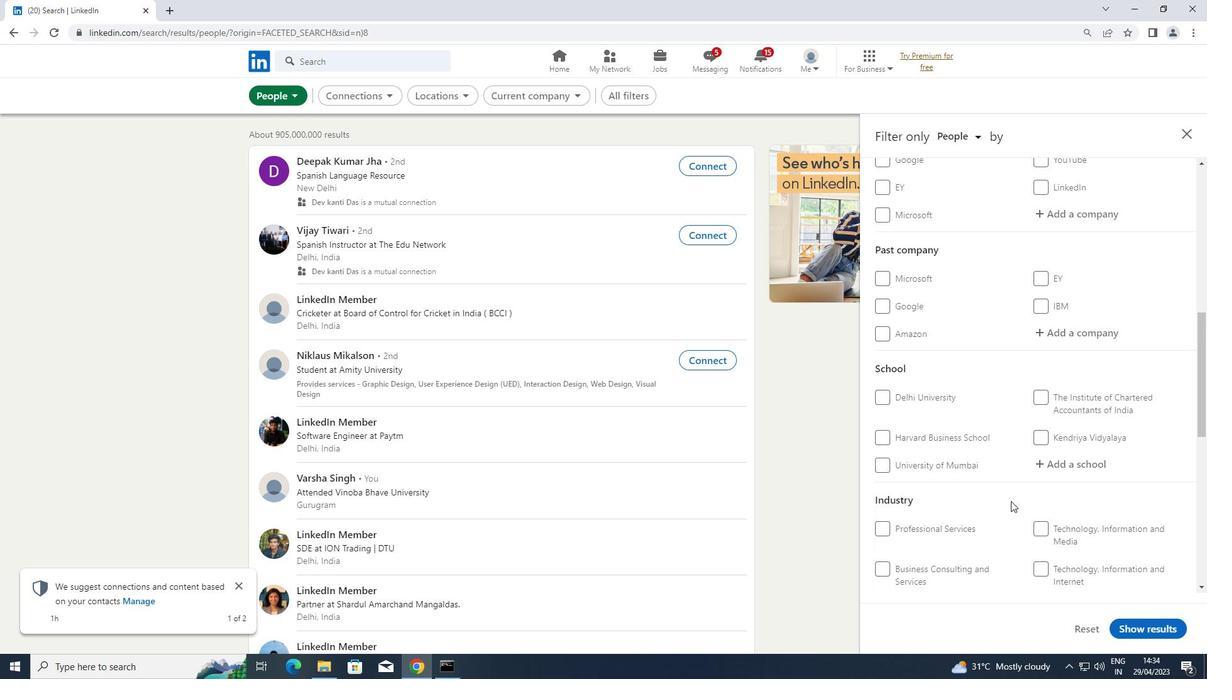 
Action: Mouse scrolled (1011, 501) with delta (0, 0)
Screenshot: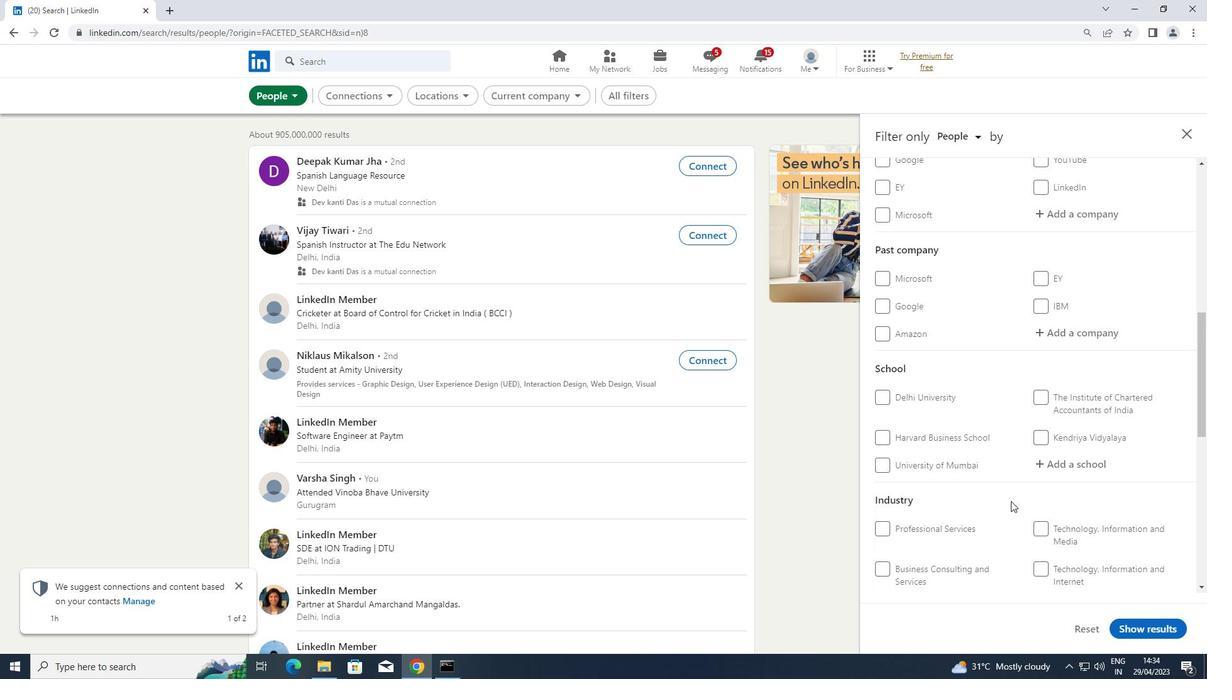 
Action: Mouse moved to (1078, 407)
Screenshot: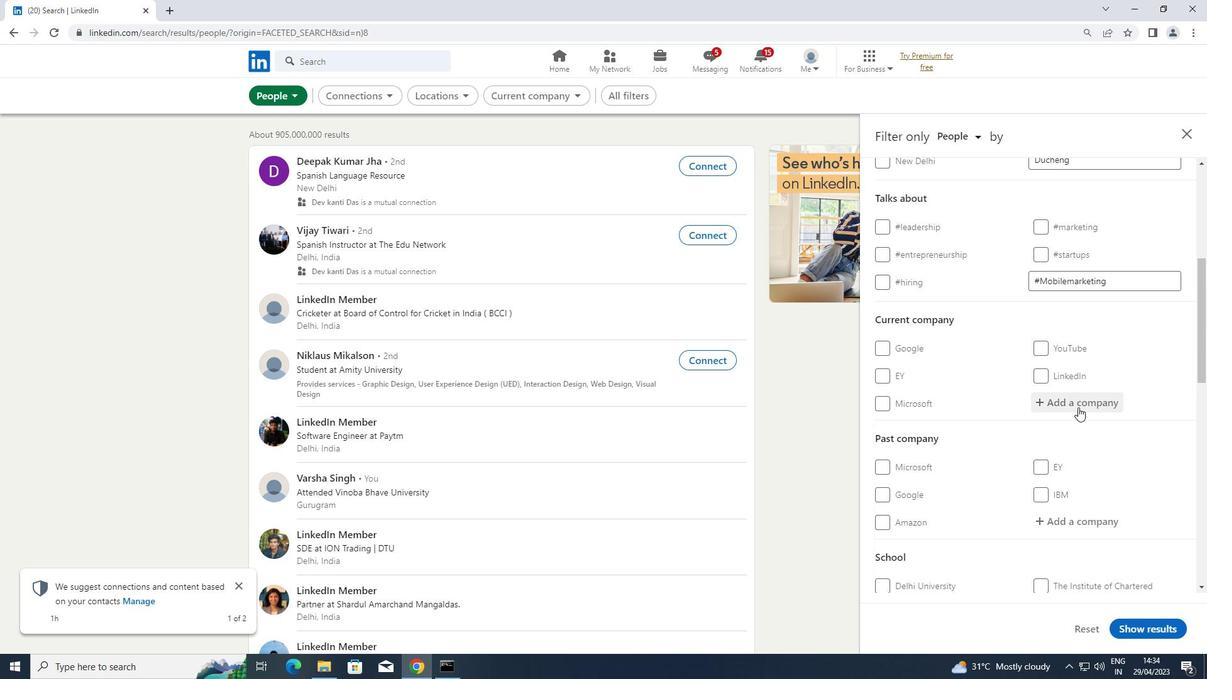 
Action: Mouse pressed left at (1078, 407)
Screenshot: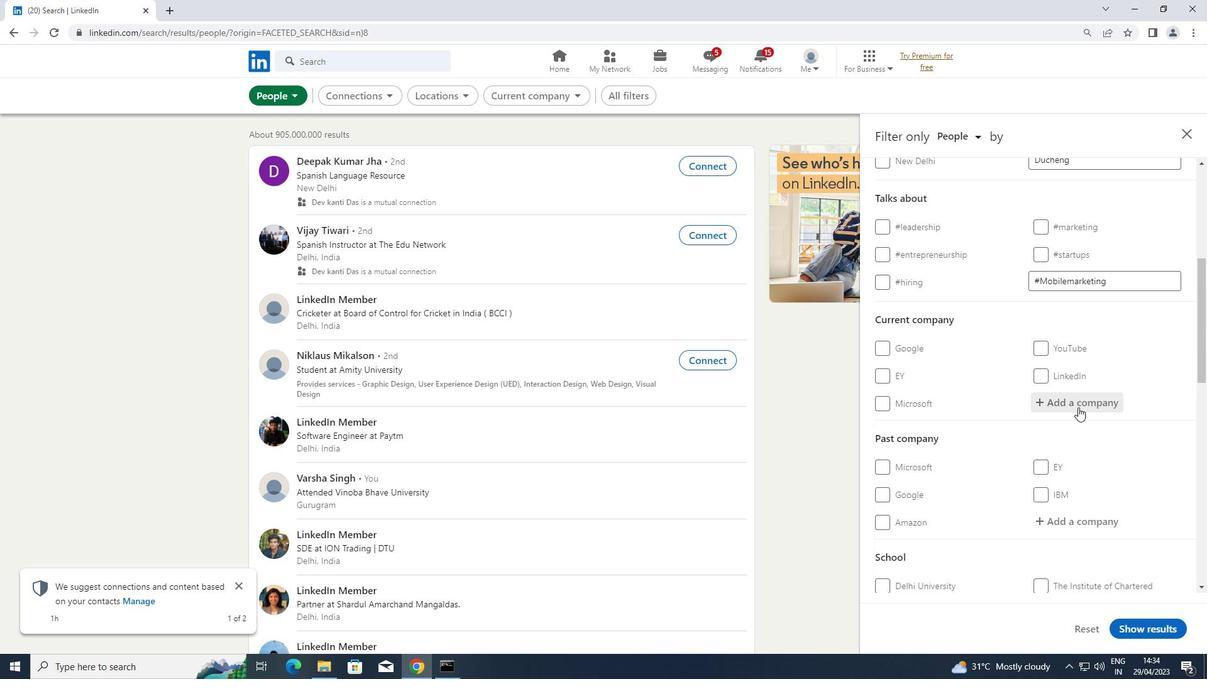 
Action: Key pressed <Key.shift>HCLTECH-<Key.space><Key.shift>DIGITAL<Key.space><Key.shift>FOUNDATION
Screenshot: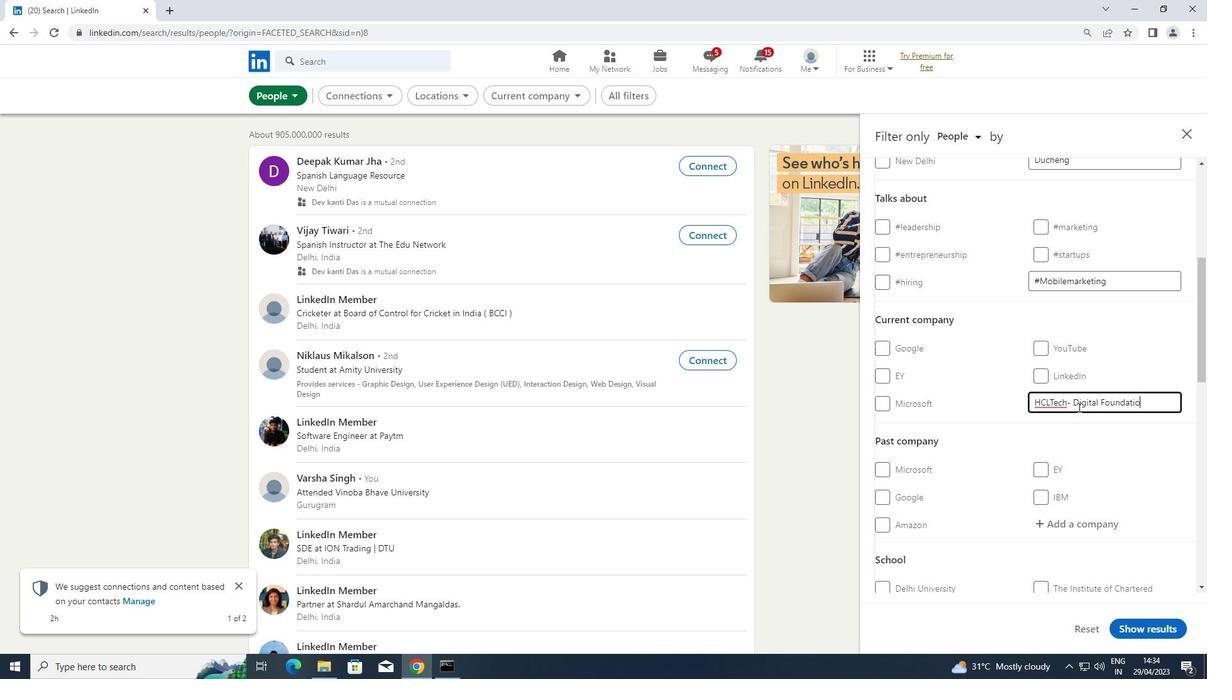
Action: Mouse moved to (1031, 433)
Screenshot: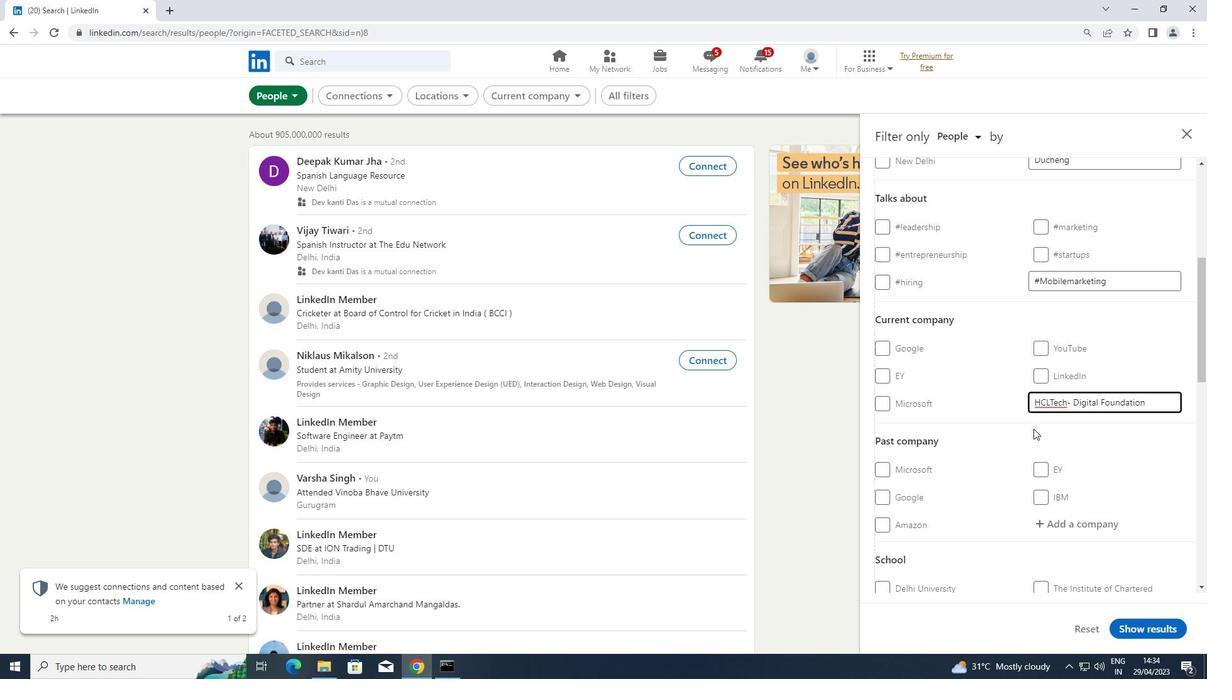 
Action: Mouse scrolled (1031, 433) with delta (0, 0)
Screenshot: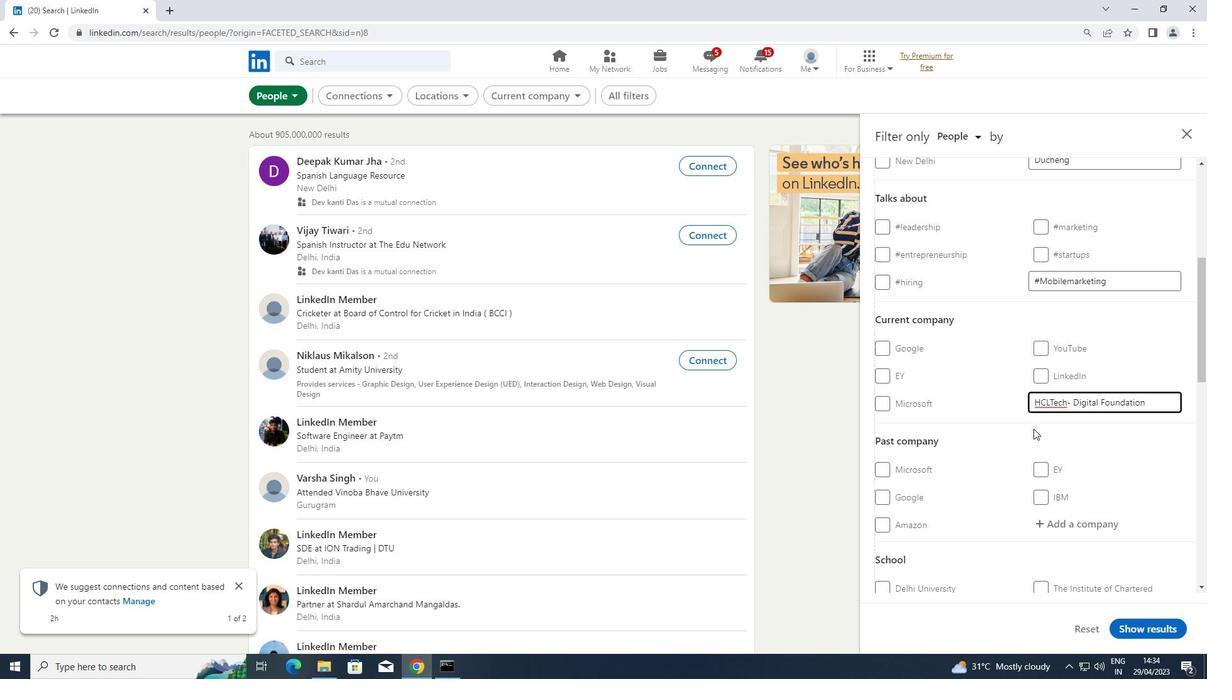 
Action: Mouse scrolled (1031, 433) with delta (0, 0)
Screenshot: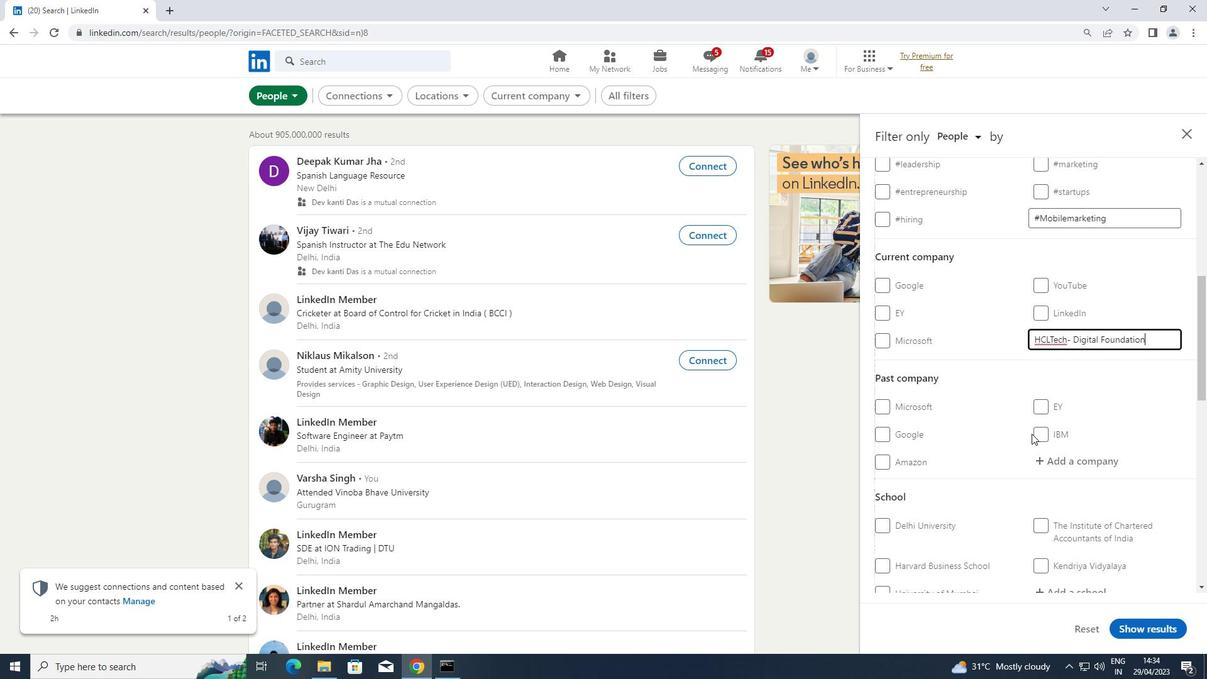
Action: Mouse scrolled (1031, 433) with delta (0, 0)
Screenshot: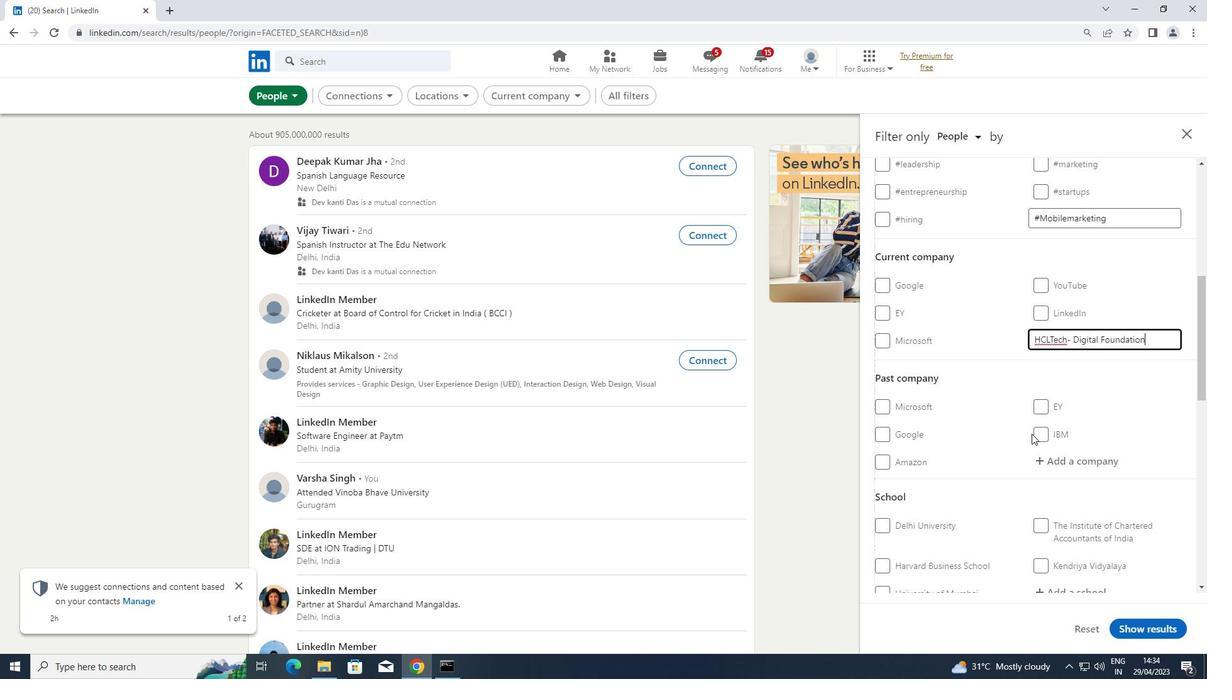 
Action: Mouse moved to (1059, 468)
Screenshot: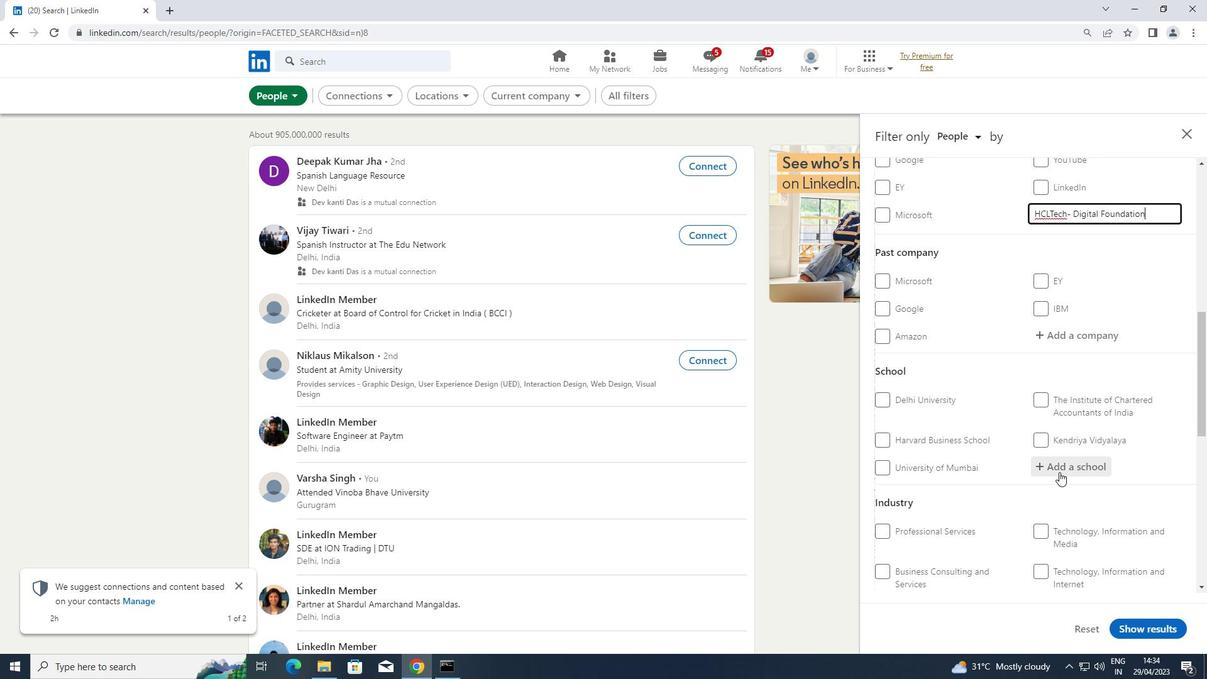 
Action: Mouse pressed left at (1059, 468)
Screenshot: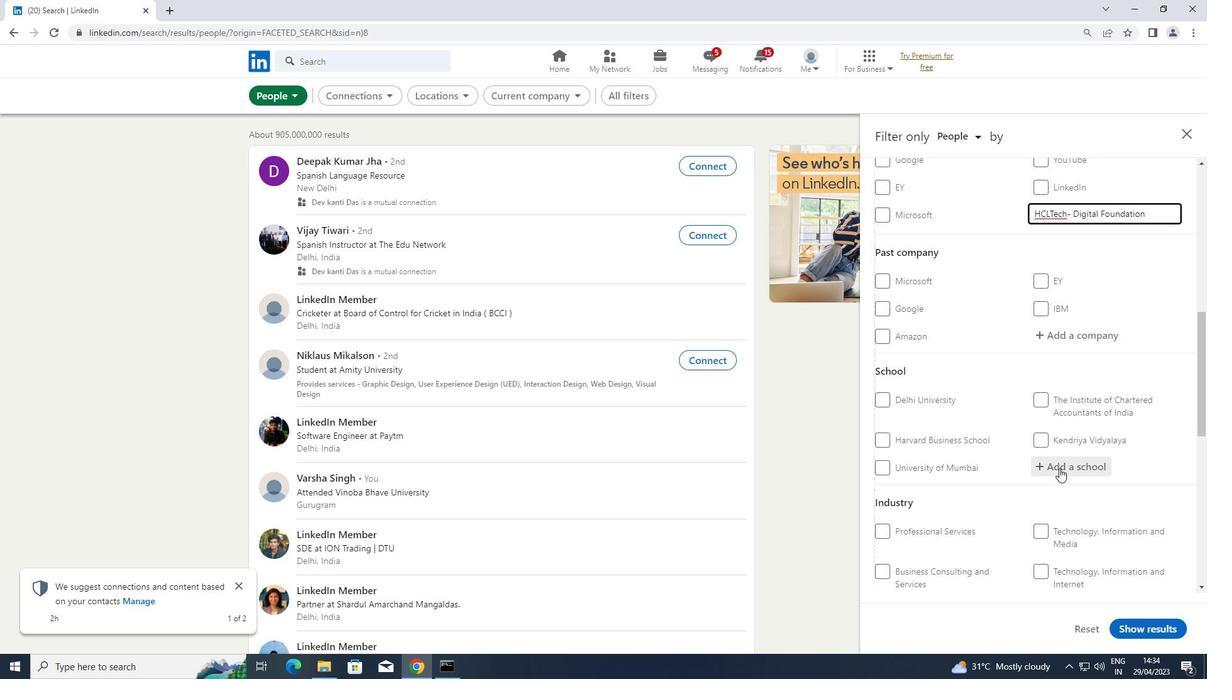 
Action: Key pressed <Key.shift><Key.shift><Key.shift><Key.shift>SREE
Screenshot: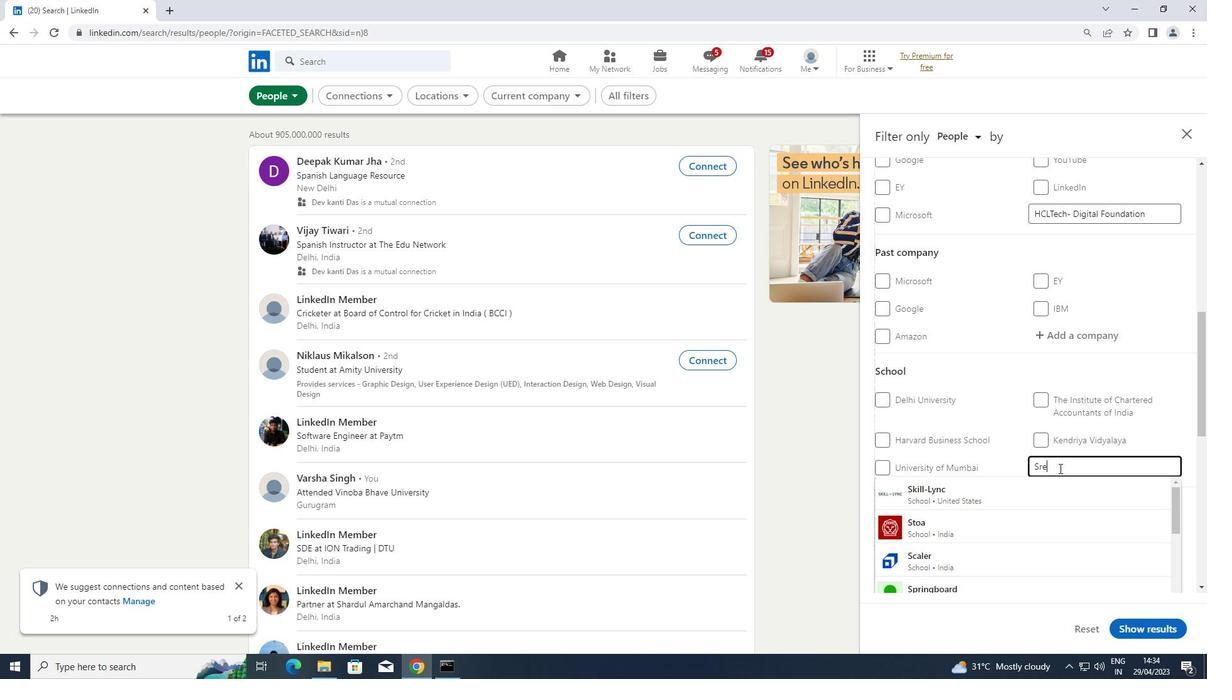 
Action: Mouse moved to (958, 493)
Screenshot: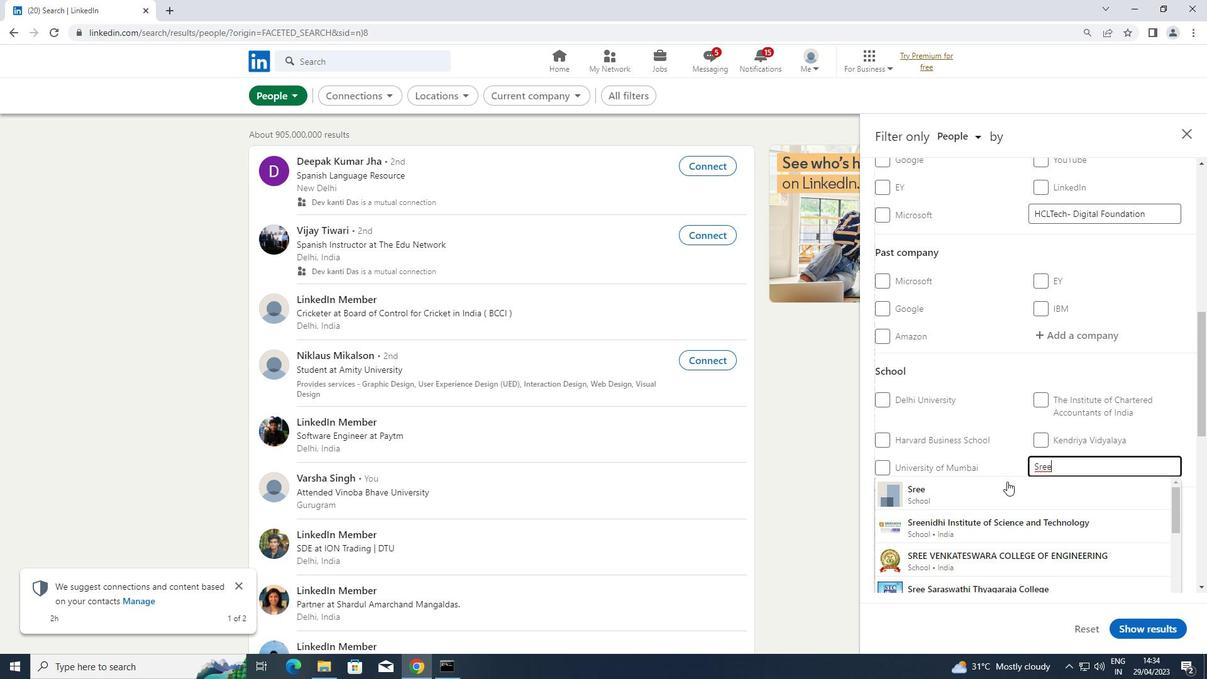 
Action: Mouse pressed left at (958, 493)
Screenshot: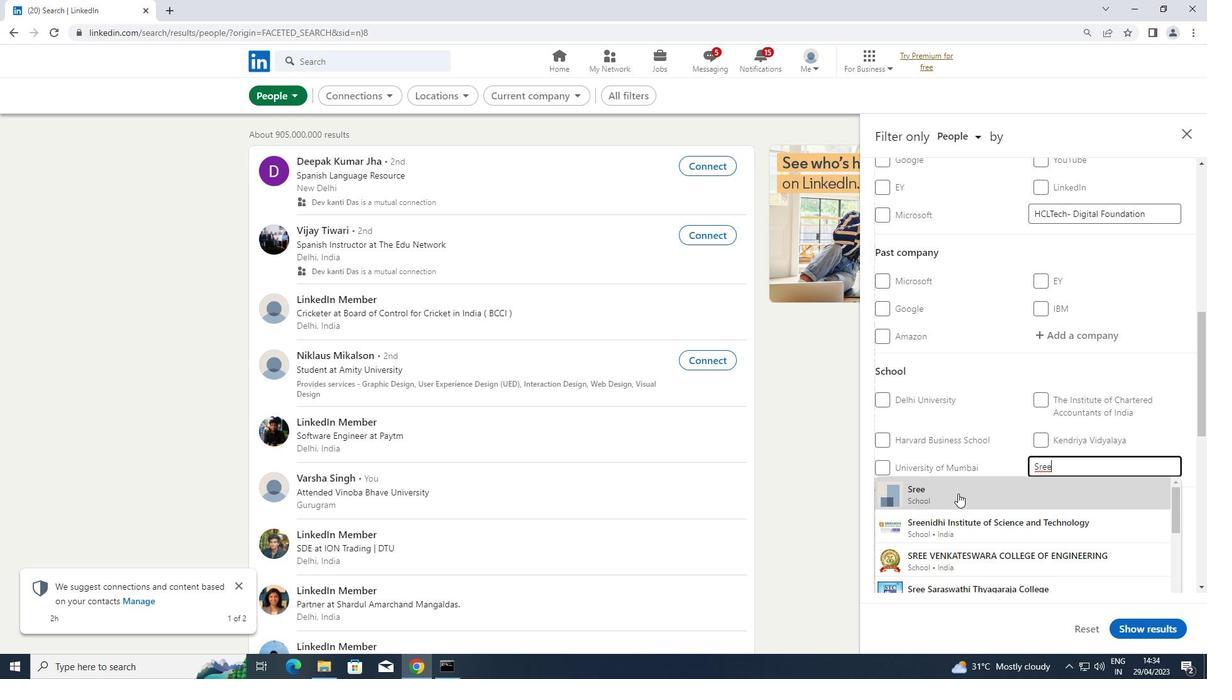 
Action: Mouse scrolled (958, 493) with delta (0, 0)
Screenshot: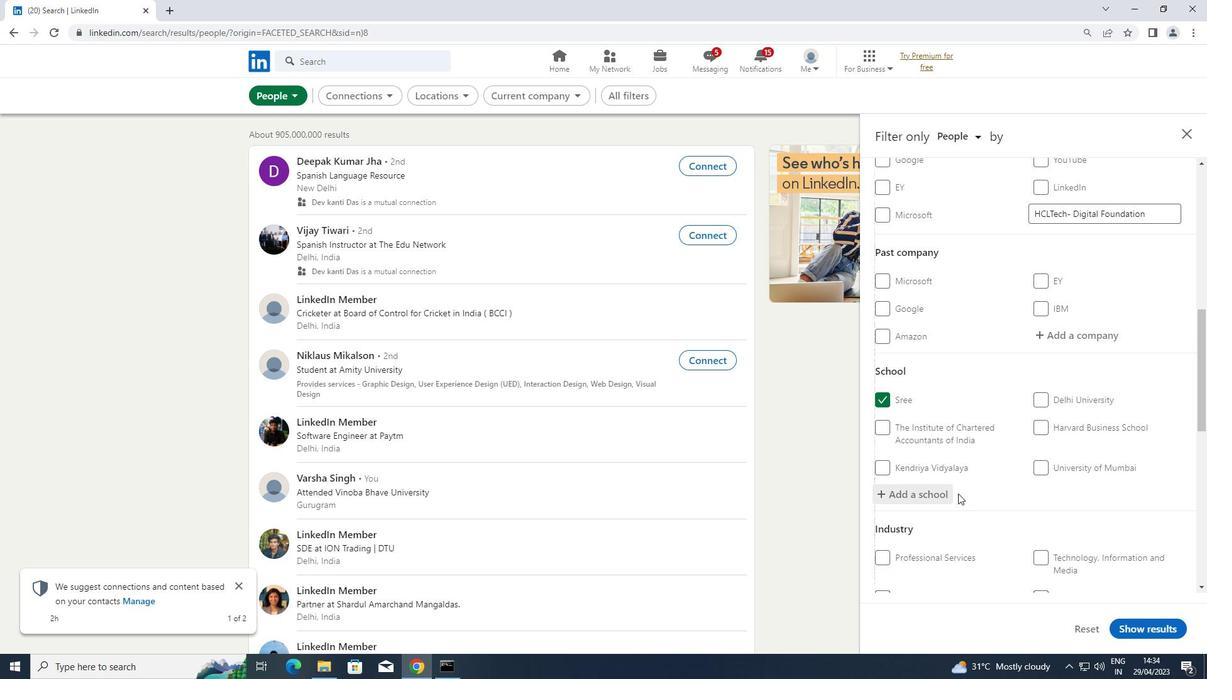 
Action: Mouse scrolled (958, 493) with delta (0, 0)
Screenshot: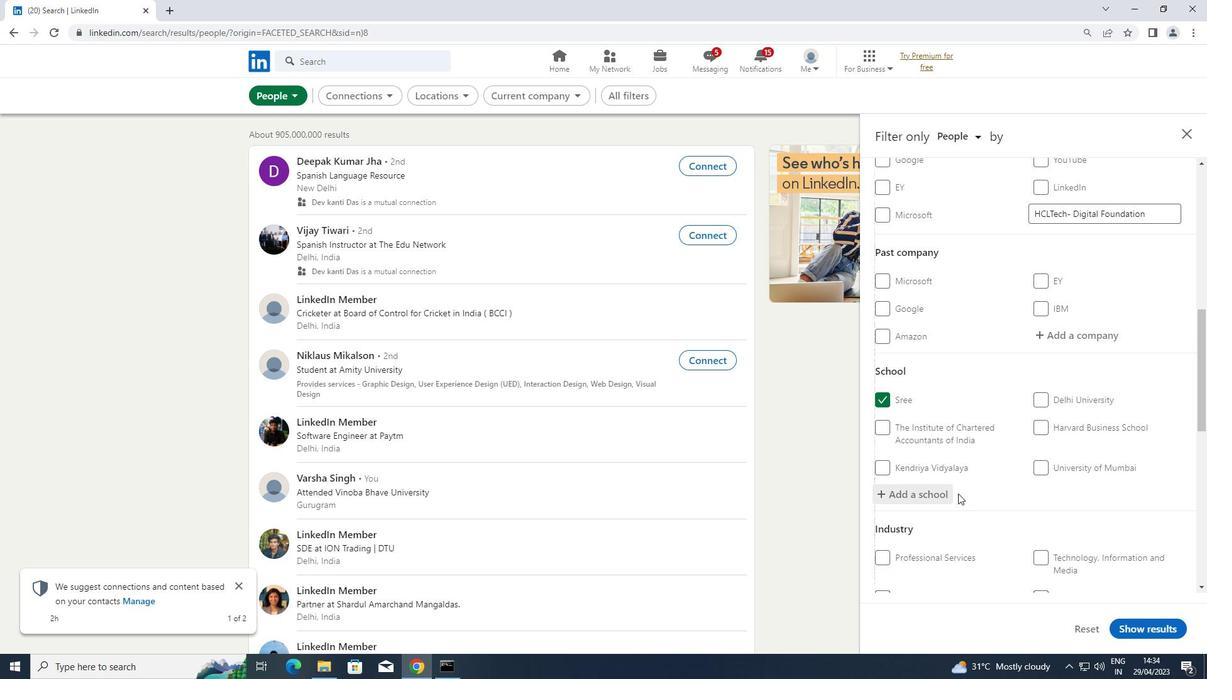 
Action: Mouse scrolled (958, 493) with delta (0, 0)
Screenshot: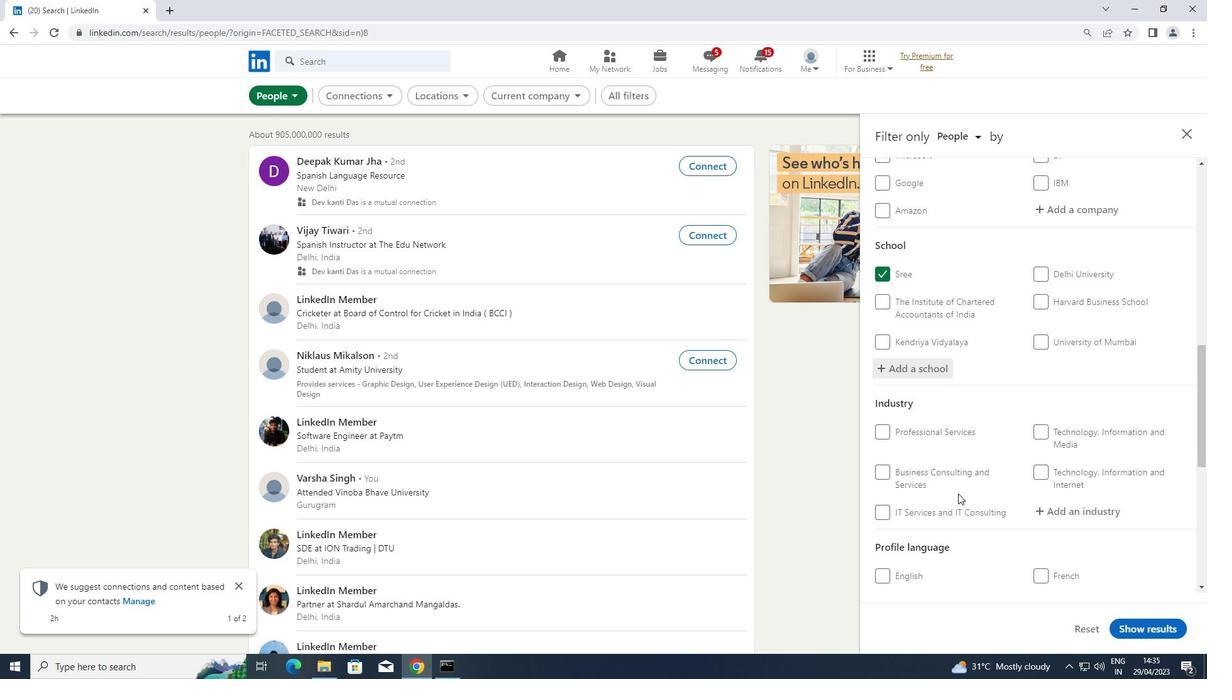
Action: Mouse moved to (1057, 448)
Screenshot: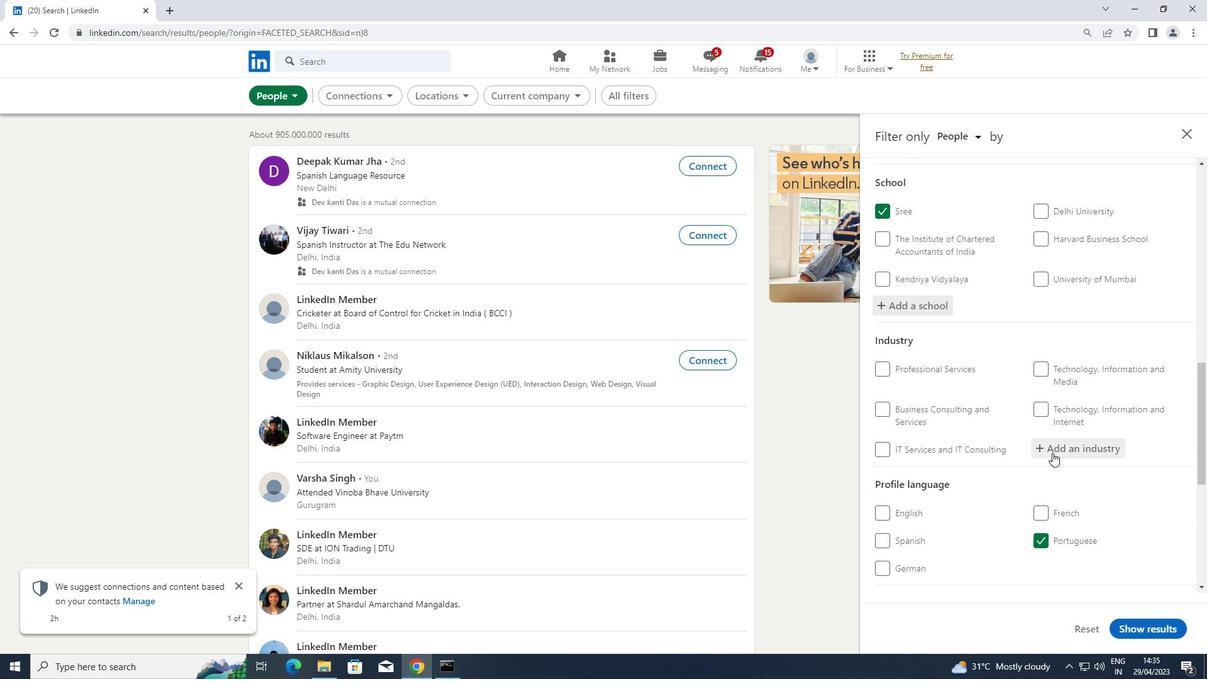
Action: Mouse pressed left at (1057, 448)
Screenshot: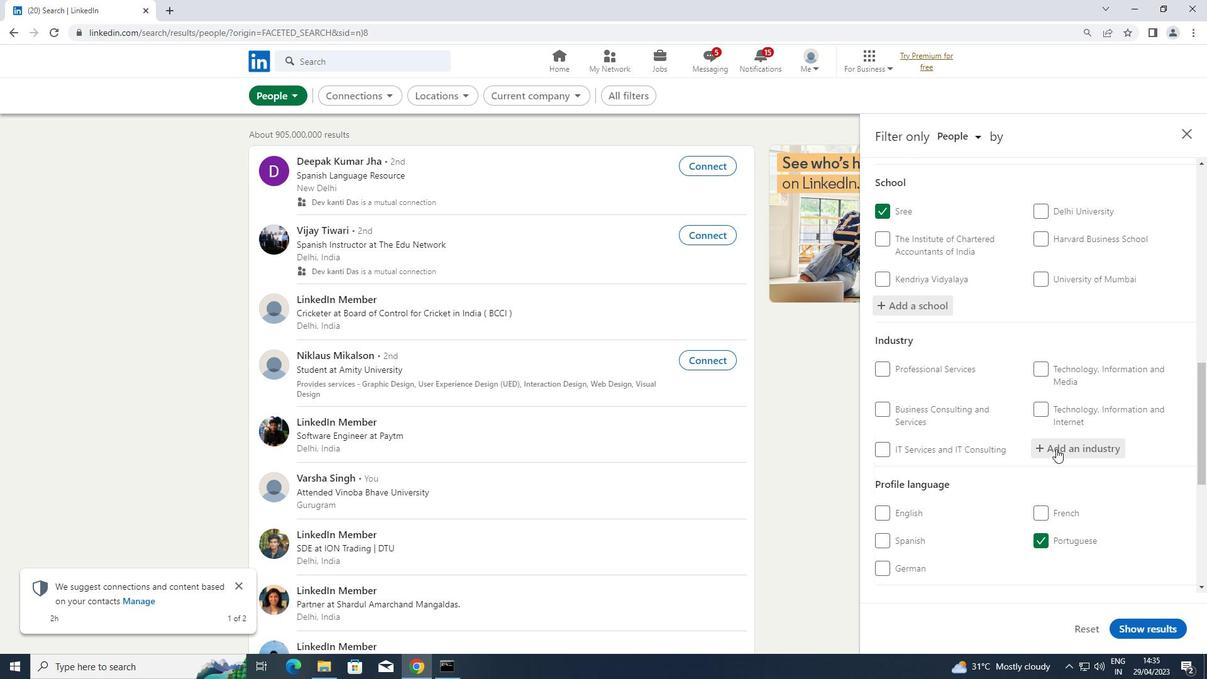 
Action: Key pressed <Key.shift>SECRETAR
Screenshot: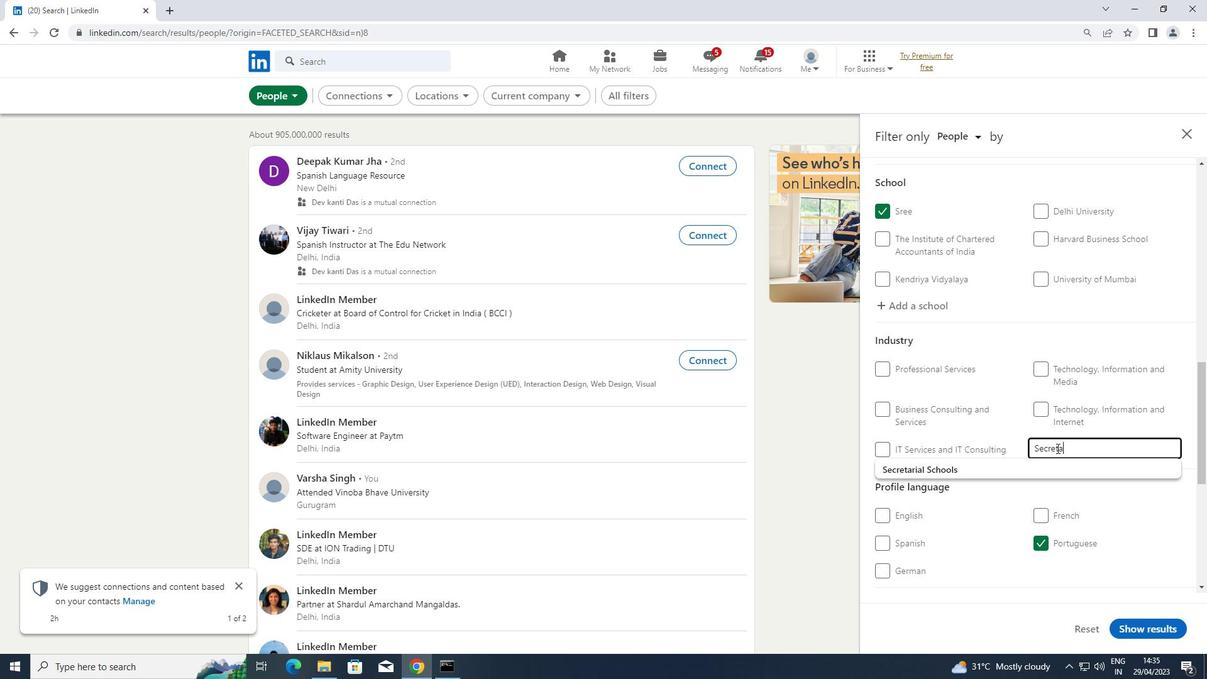 
Action: Mouse moved to (983, 465)
Screenshot: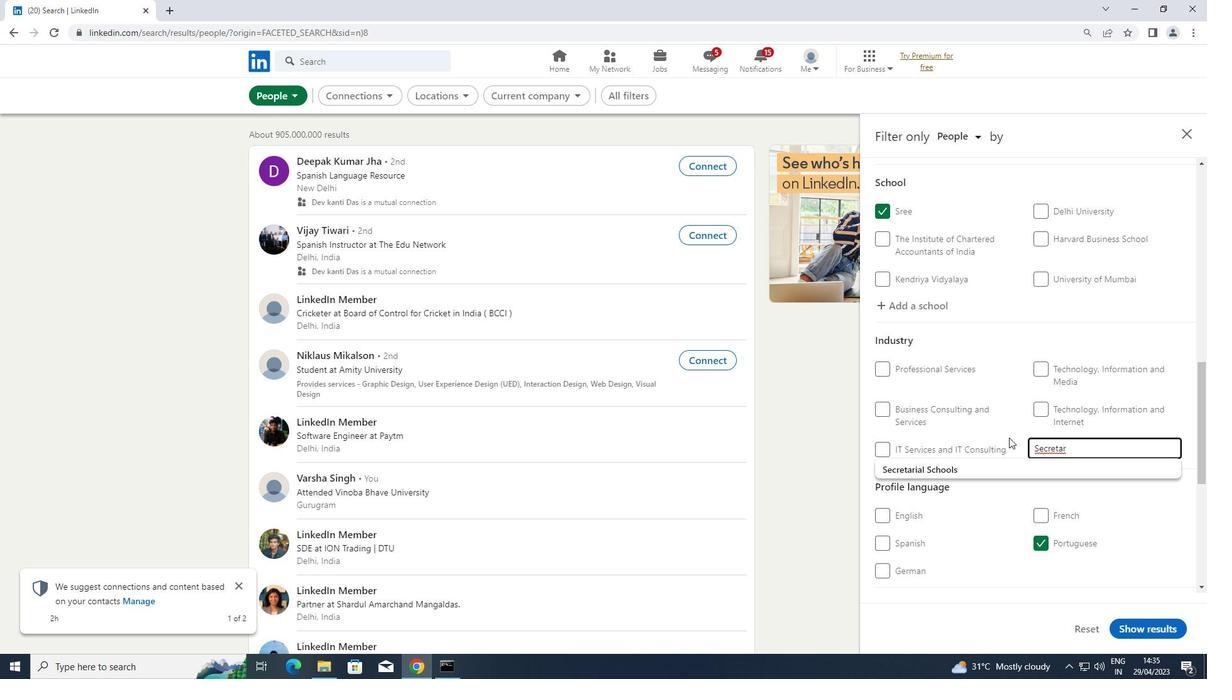 
Action: Mouse pressed left at (983, 465)
Screenshot: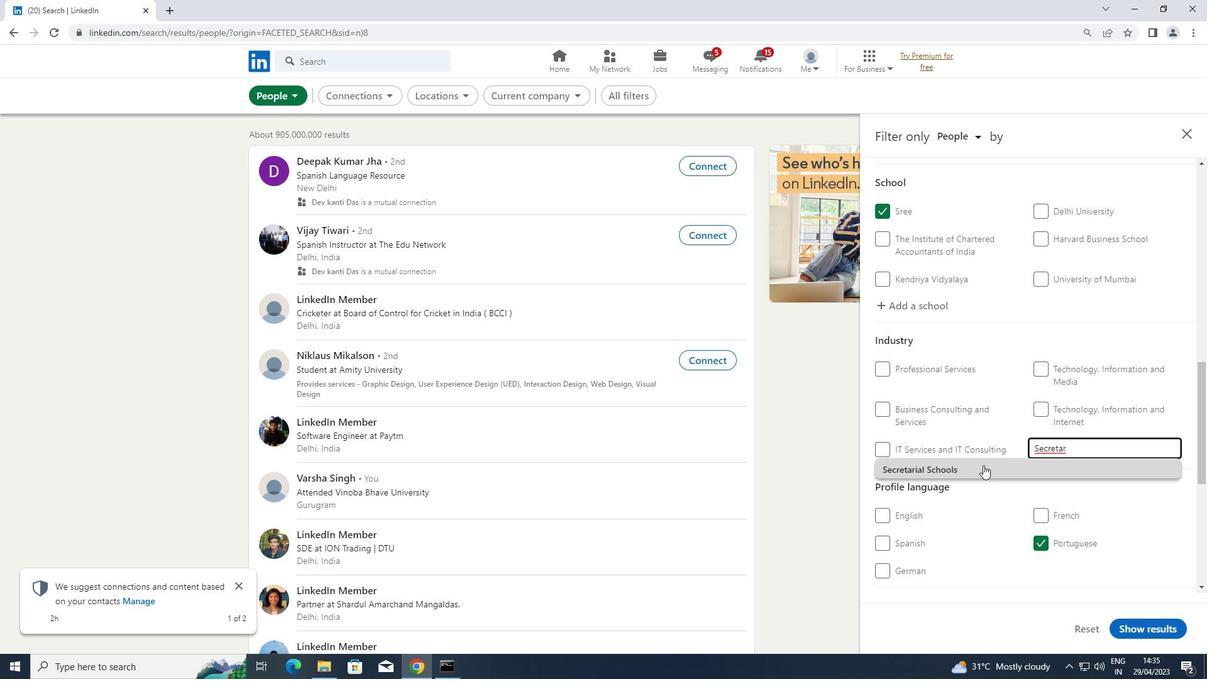 
Action: Mouse scrolled (983, 464) with delta (0, 0)
Screenshot: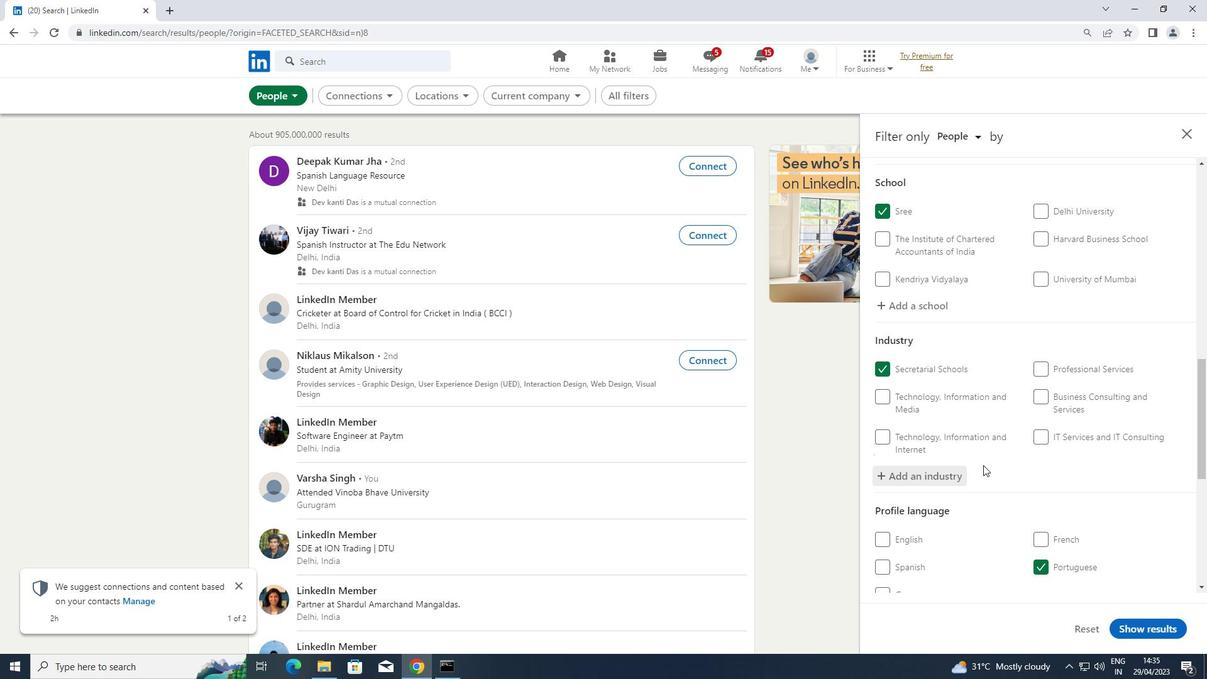 
Action: Mouse scrolled (983, 464) with delta (0, 0)
Screenshot: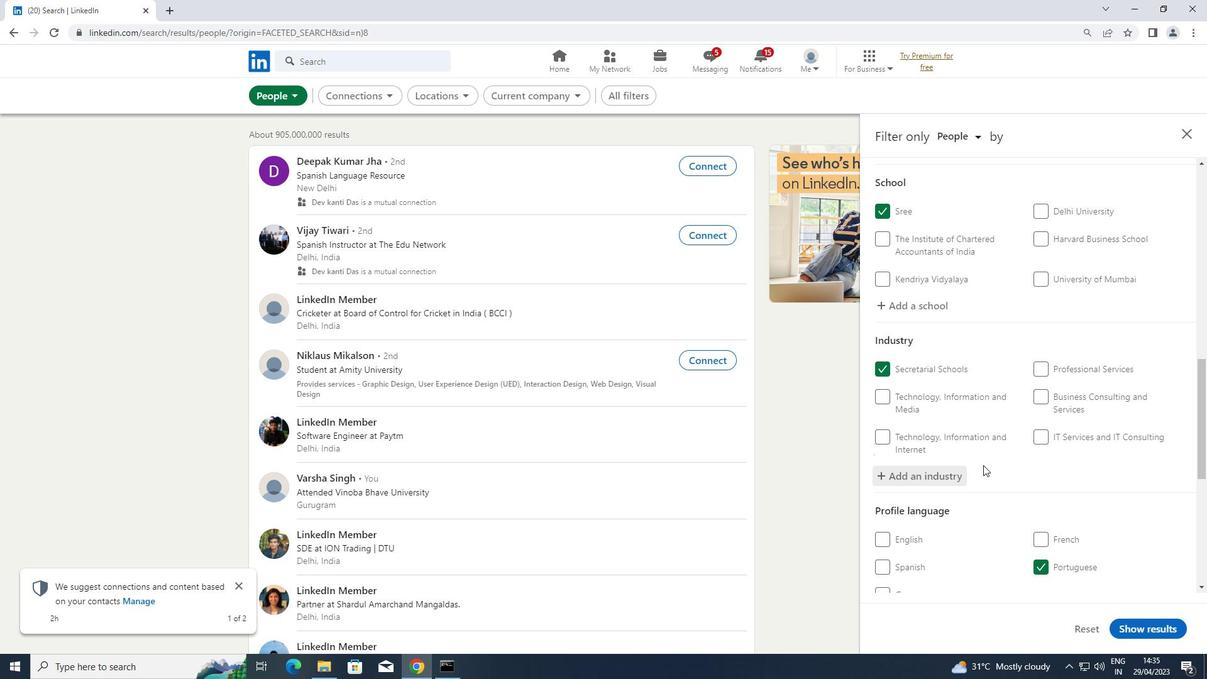 
Action: Mouse scrolled (983, 464) with delta (0, 0)
Screenshot: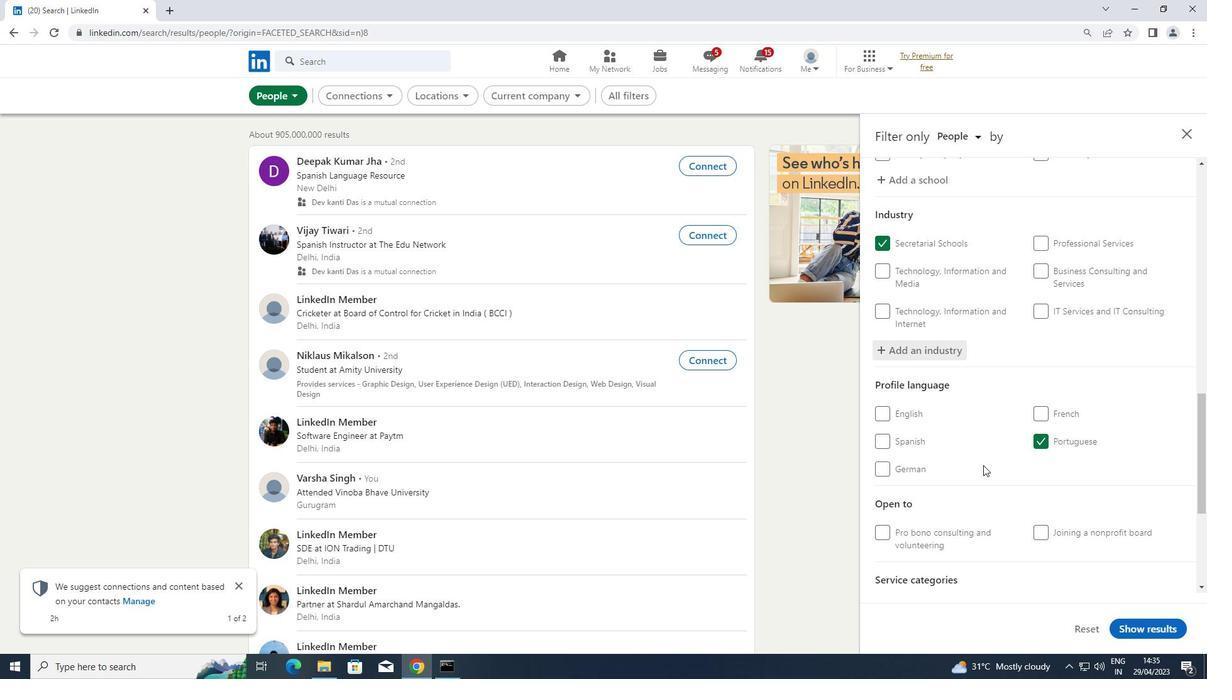 
Action: Mouse scrolled (983, 464) with delta (0, 0)
Screenshot: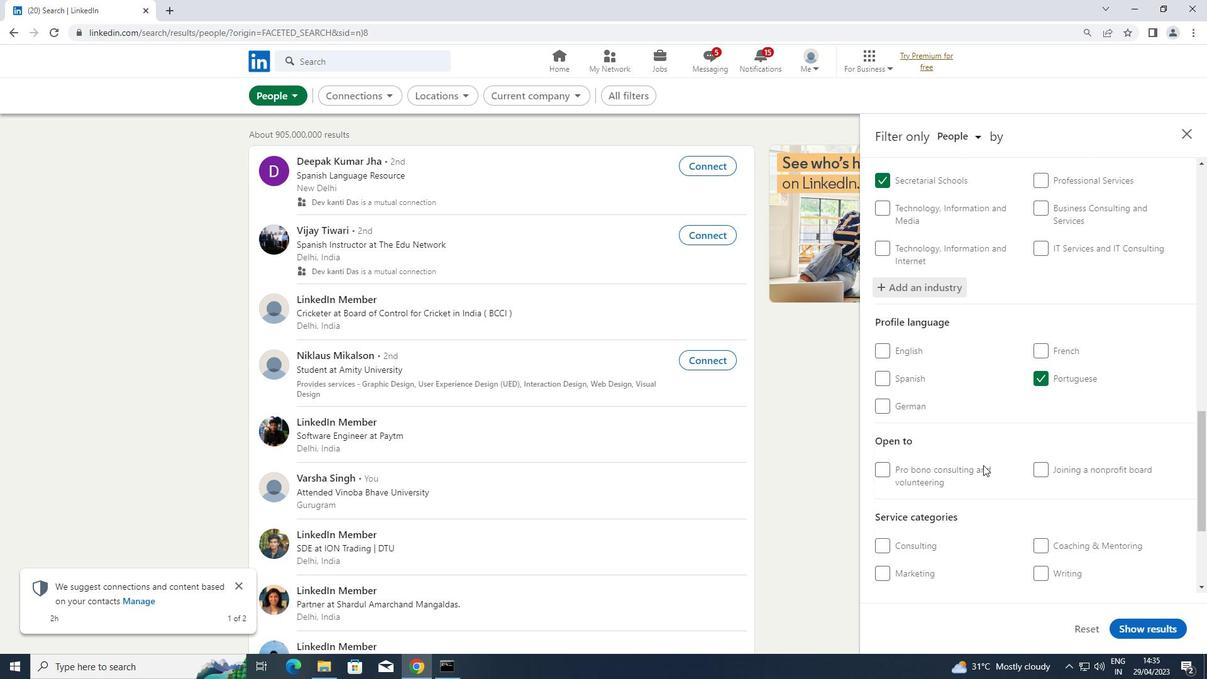 
Action: Mouse moved to (1060, 532)
Screenshot: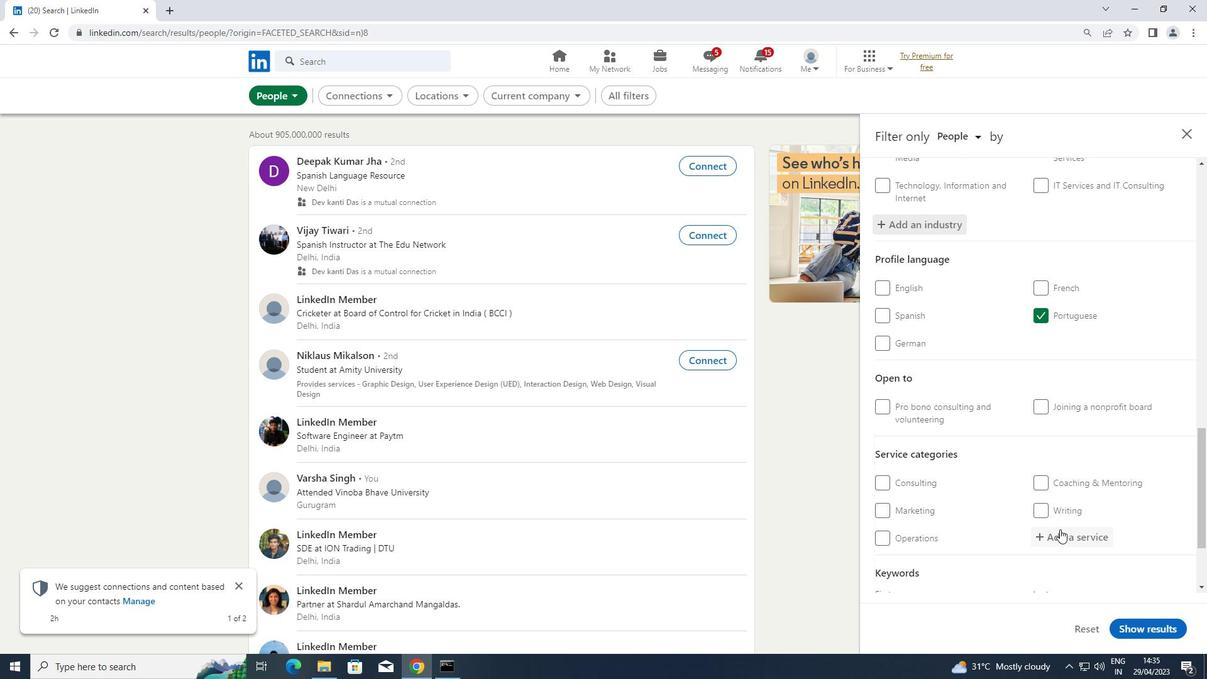 
Action: Mouse pressed left at (1060, 532)
Screenshot: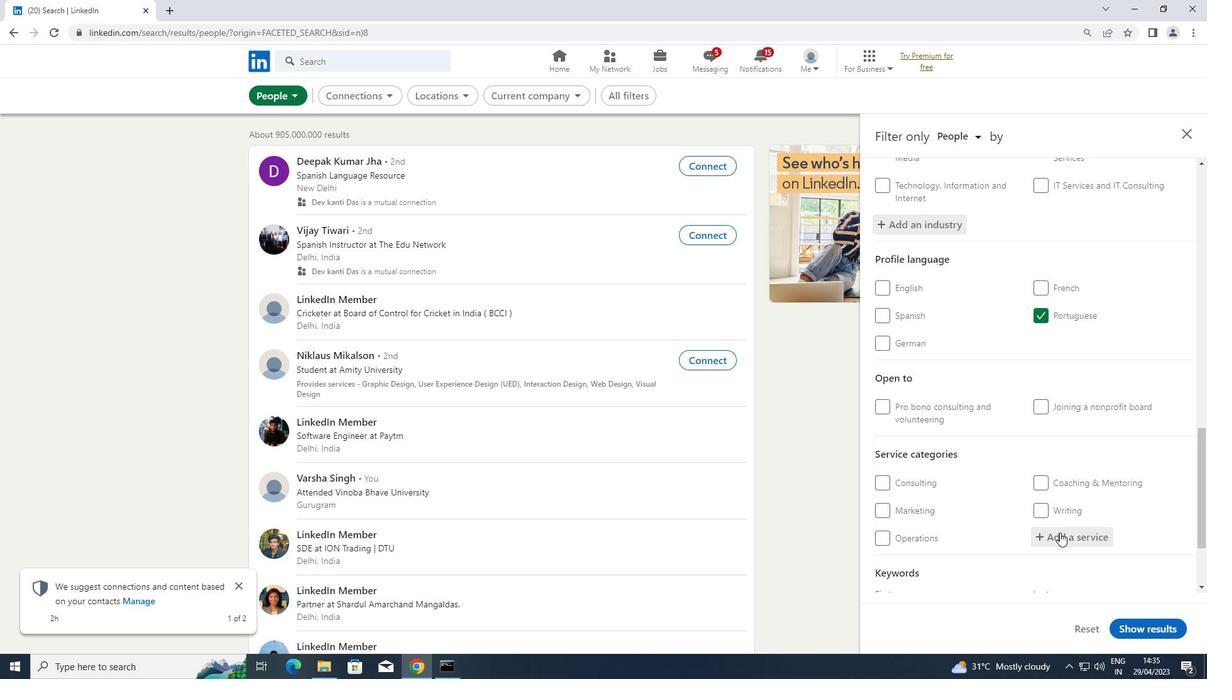 
Action: Key pressed <Key.shift>GROWTH
Screenshot: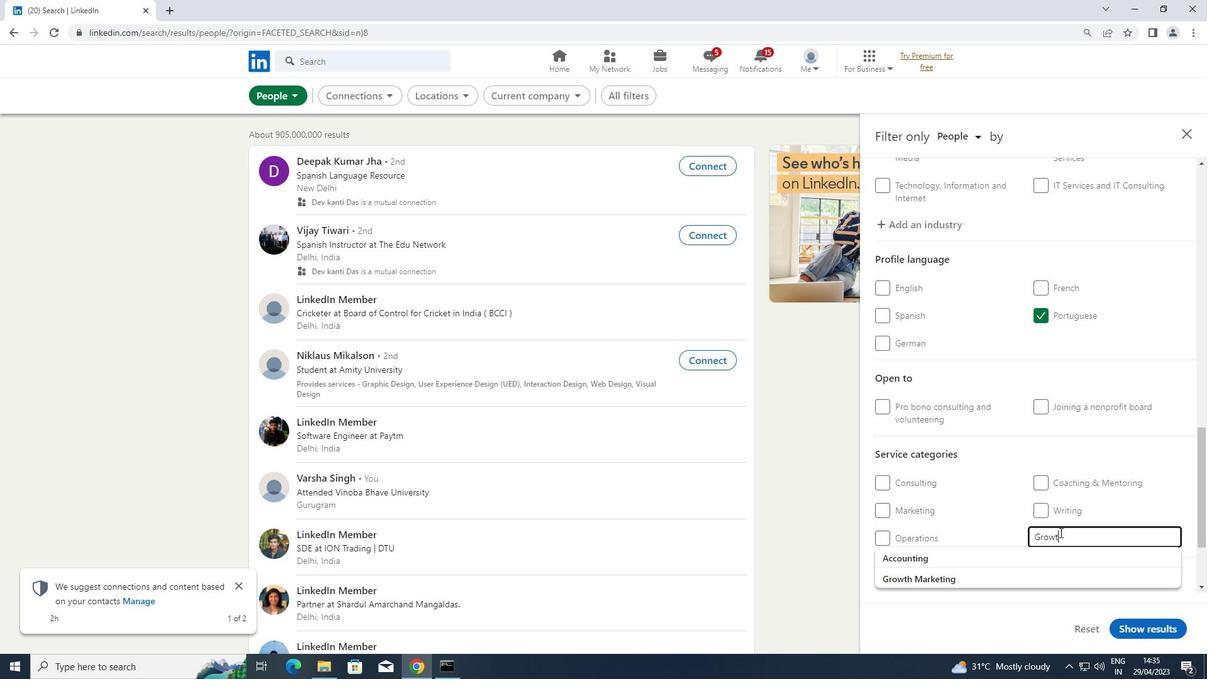 
Action: Mouse moved to (965, 556)
Screenshot: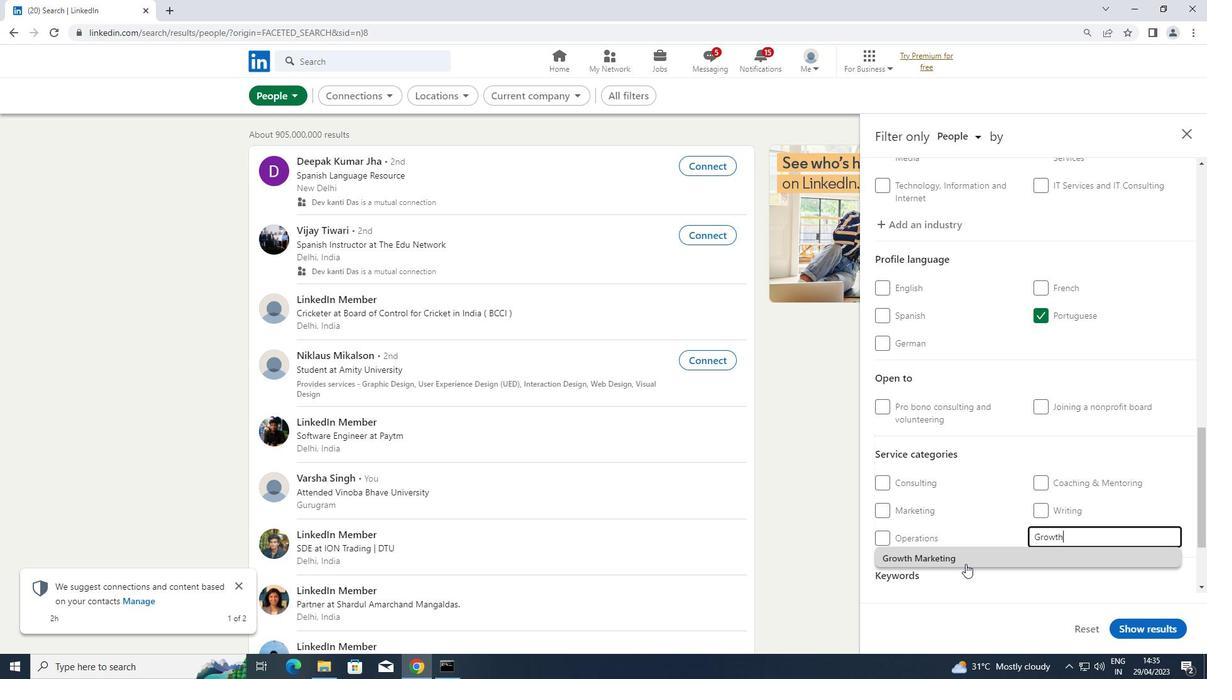 
Action: Mouse pressed left at (965, 556)
Screenshot: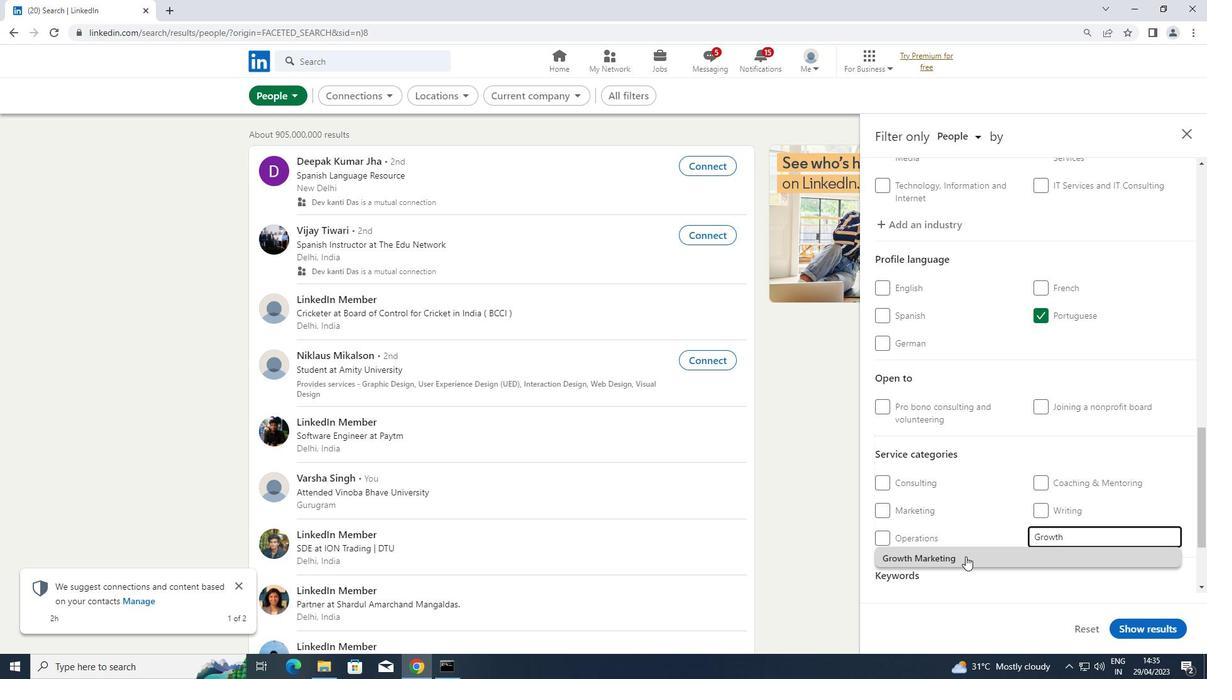 
Action: Mouse scrolled (965, 555) with delta (0, 0)
Screenshot: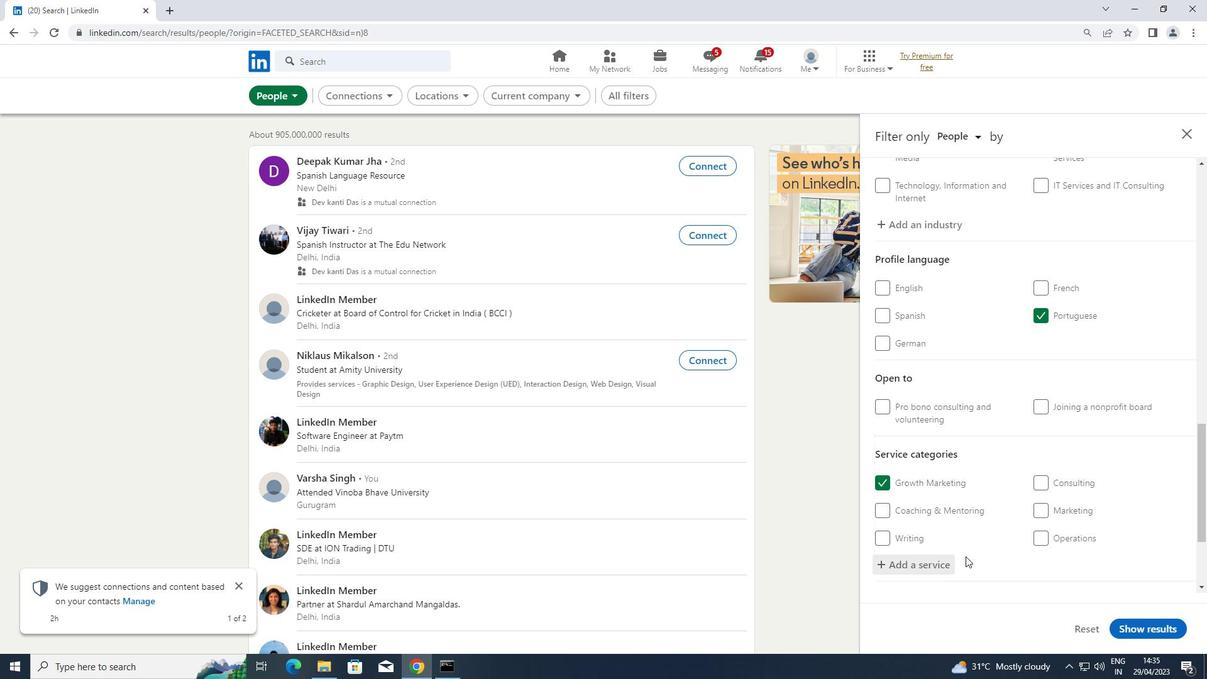
Action: Mouse scrolled (965, 555) with delta (0, 0)
Screenshot: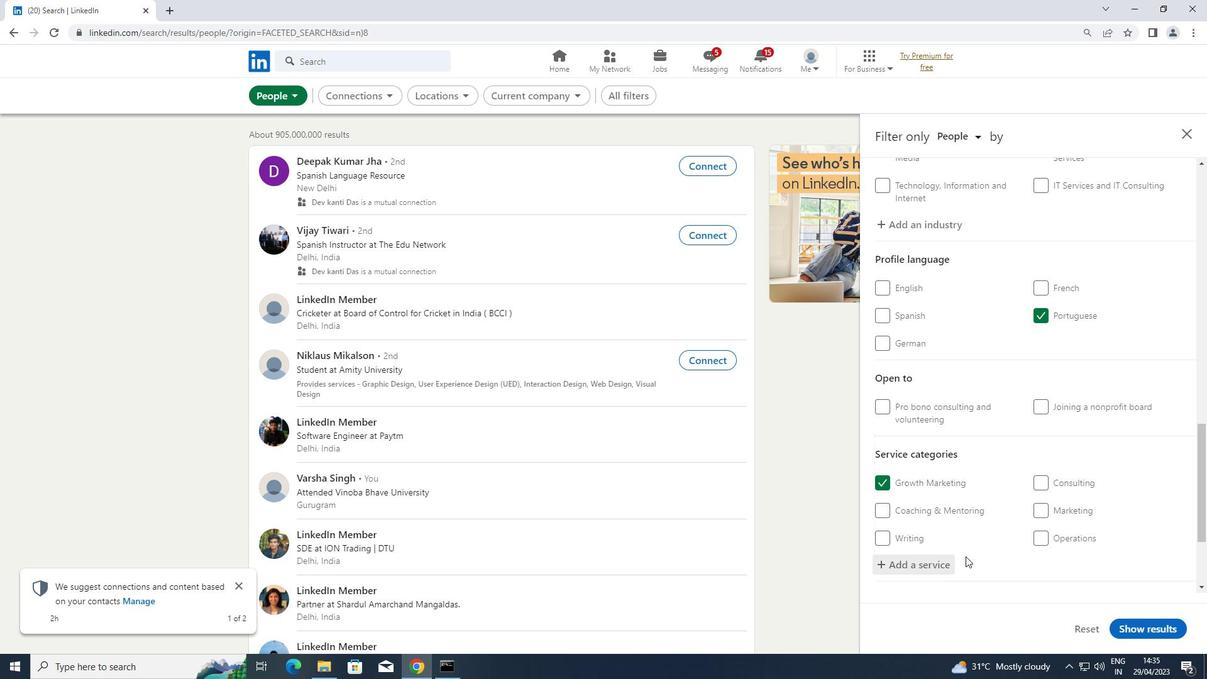 
Action: Mouse scrolled (965, 555) with delta (0, 0)
Screenshot: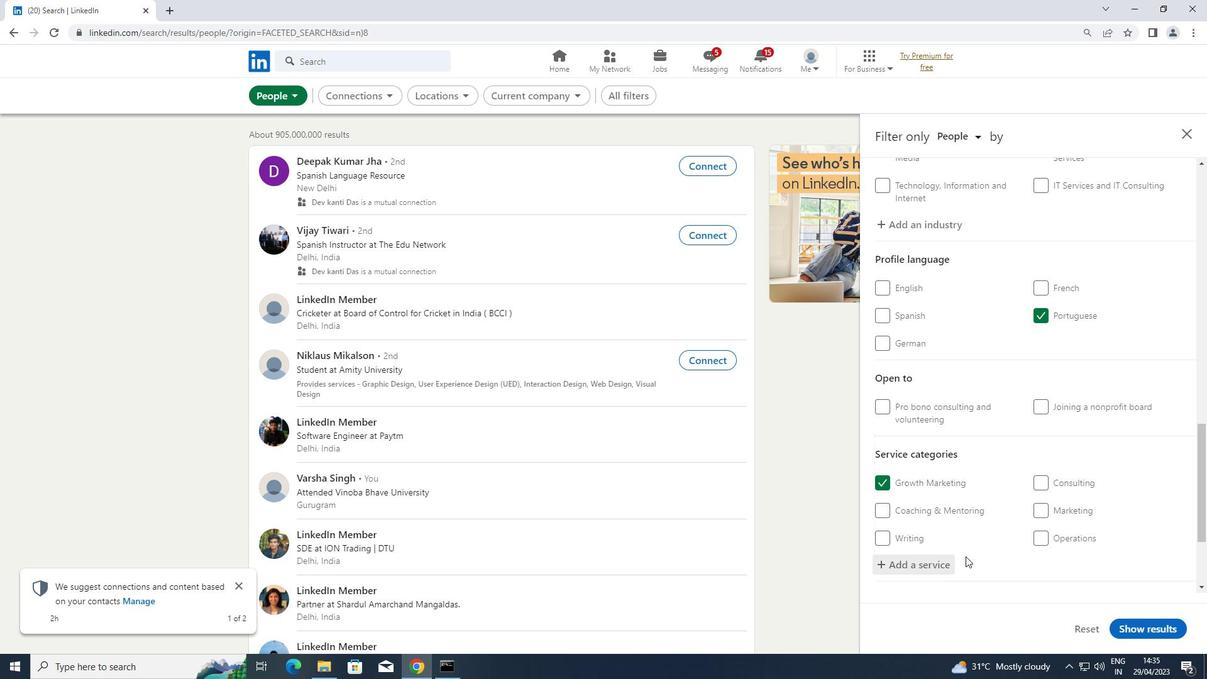 
Action: Mouse moved to (972, 536)
Screenshot: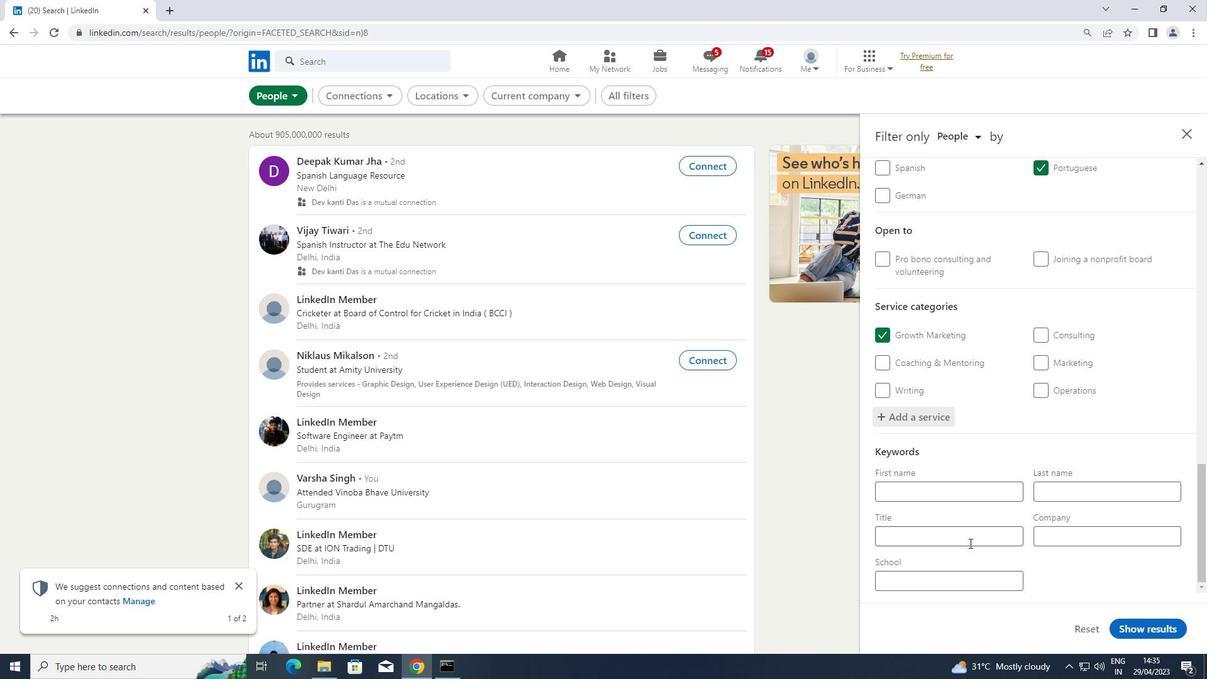
Action: Mouse pressed left at (972, 536)
Screenshot: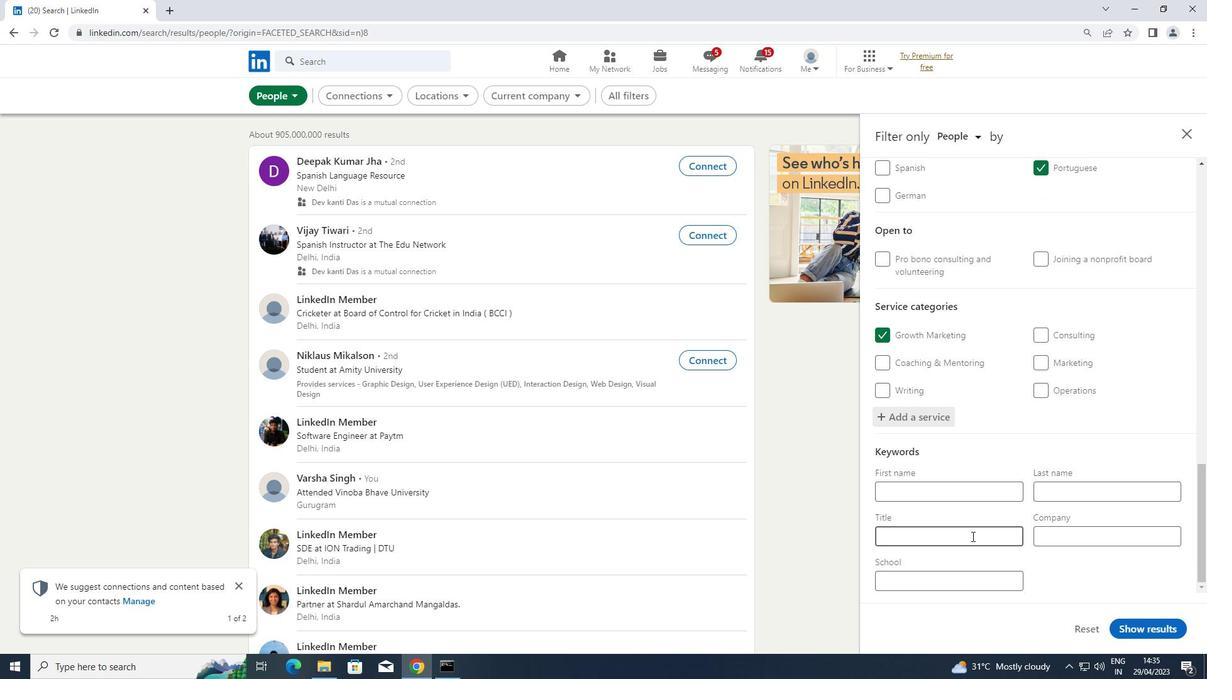 
Action: Key pressed <Key.shift>ESTHETICIAN
Screenshot: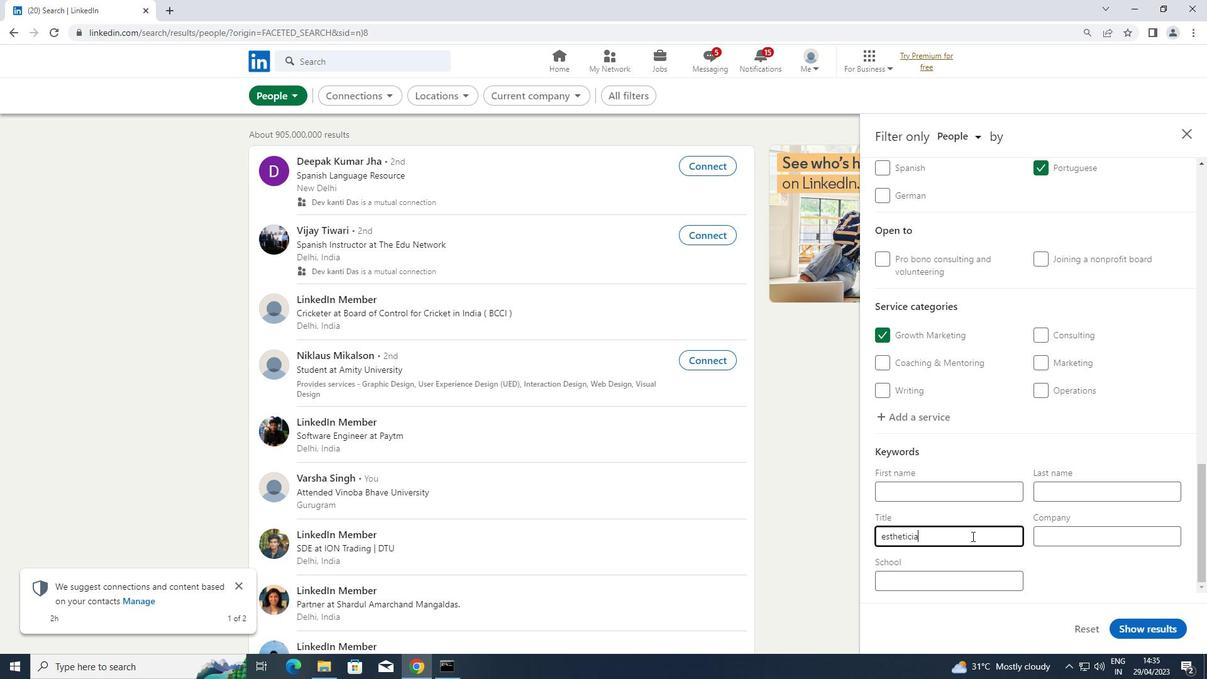 
Action: Mouse moved to (885, 534)
Screenshot: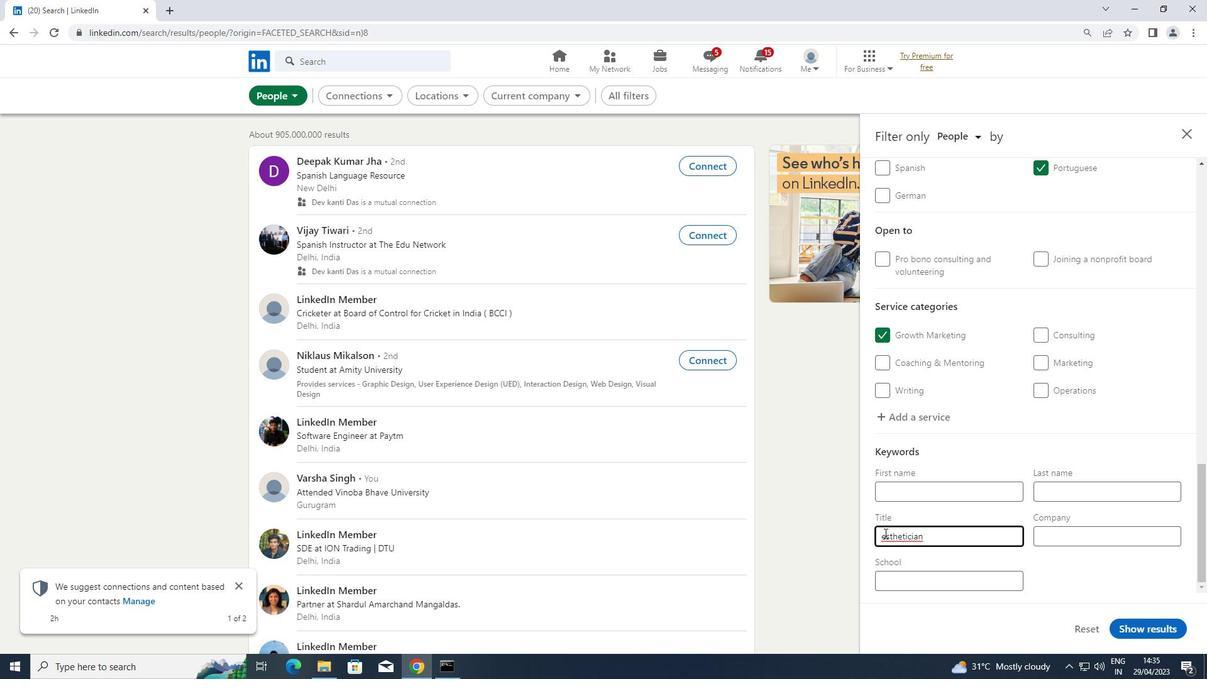 
Action: Mouse pressed left at (885, 534)
Screenshot: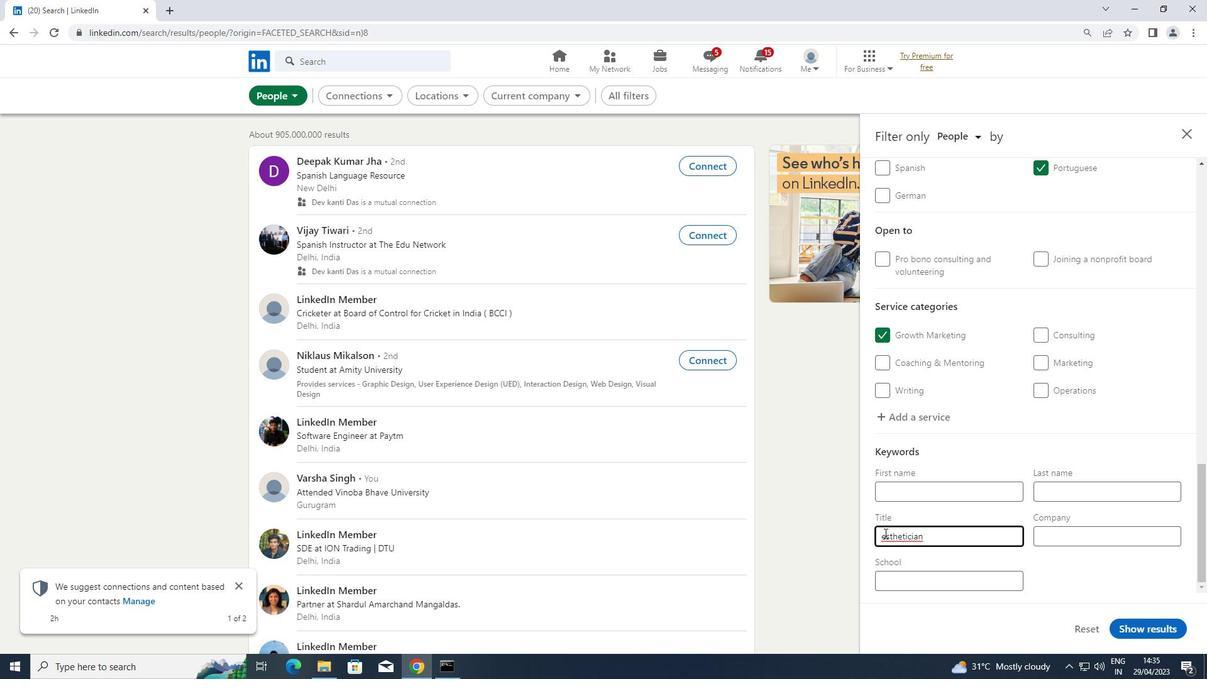 
Action: Key pressed <Key.backspace><Key.shift>E
Screenshot: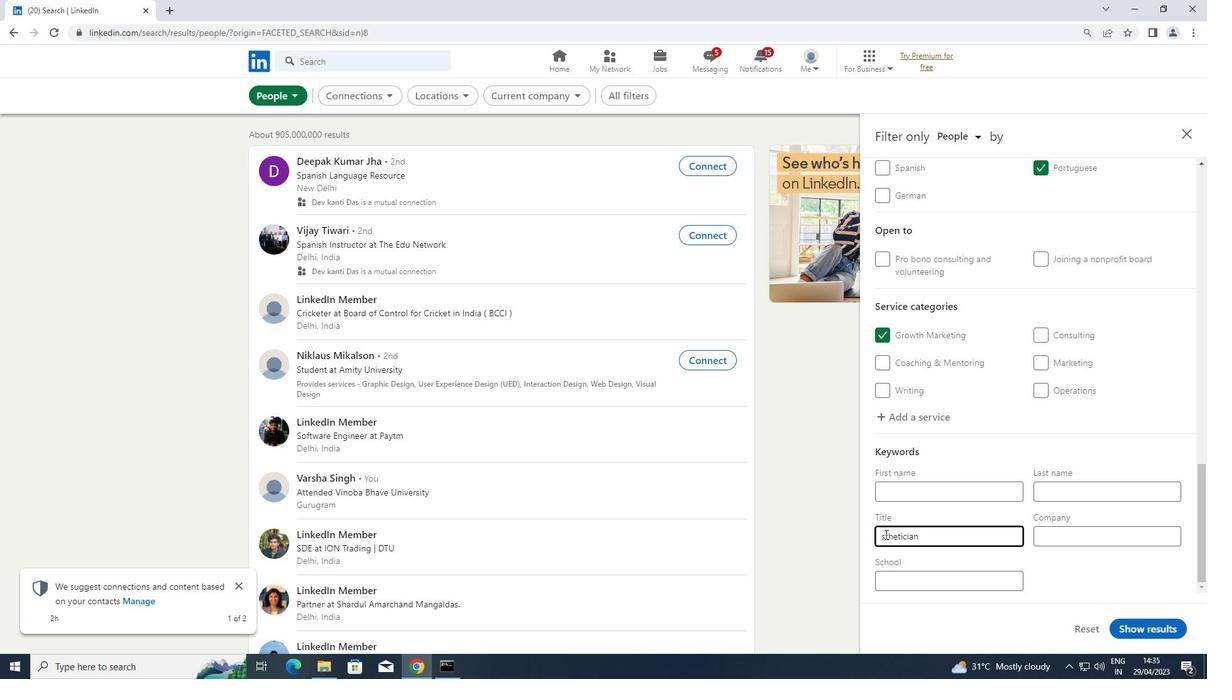 
Action: Mouse moved to (1144, 626)
Screenshot: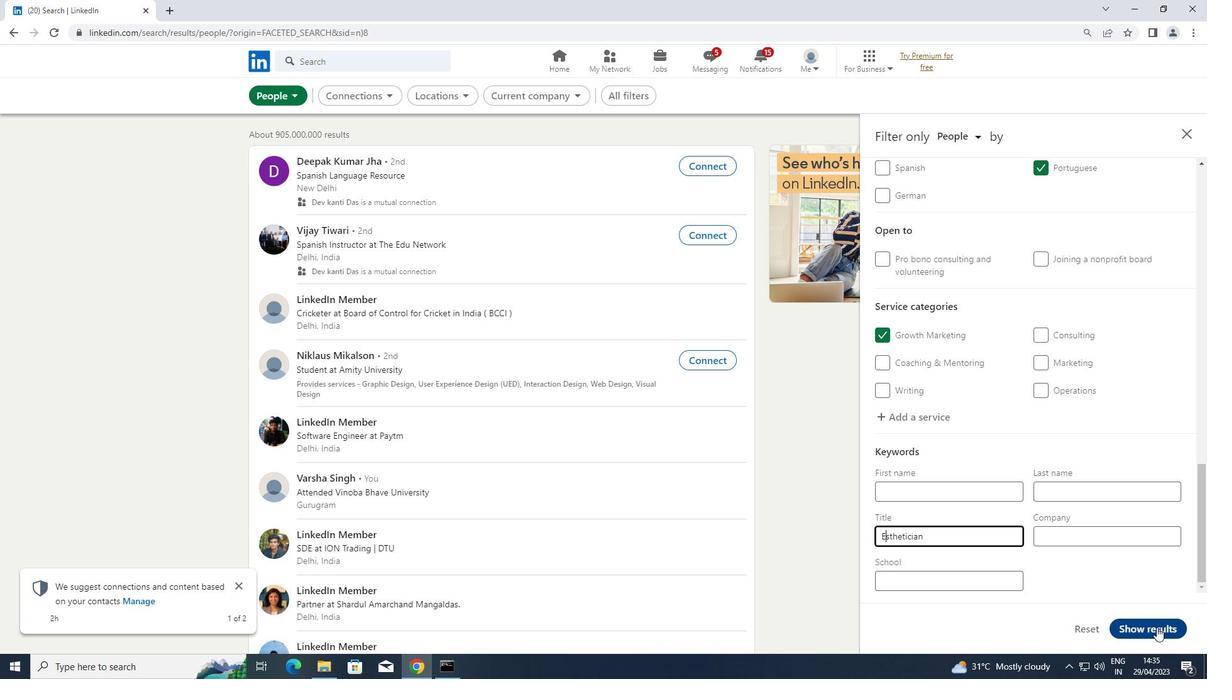 
Action: Mouse pressed left at (1144, 626)
Screenshot: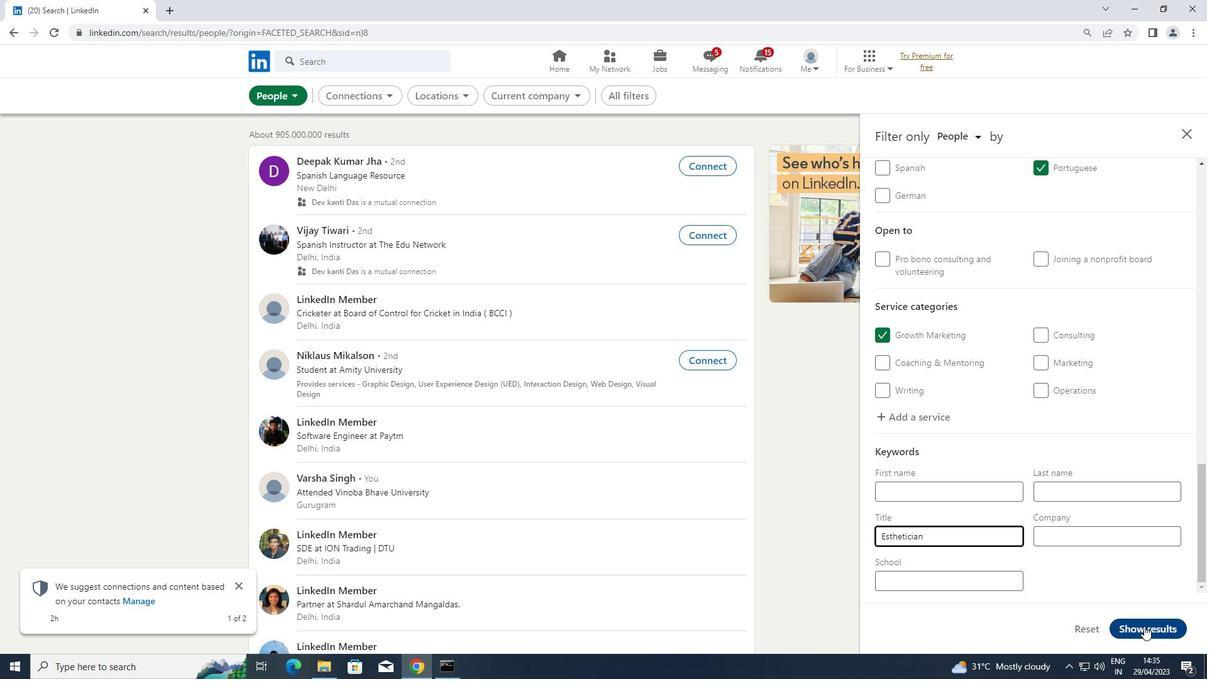 
Action: Mouse moved to (1143, 626)
Screenshot: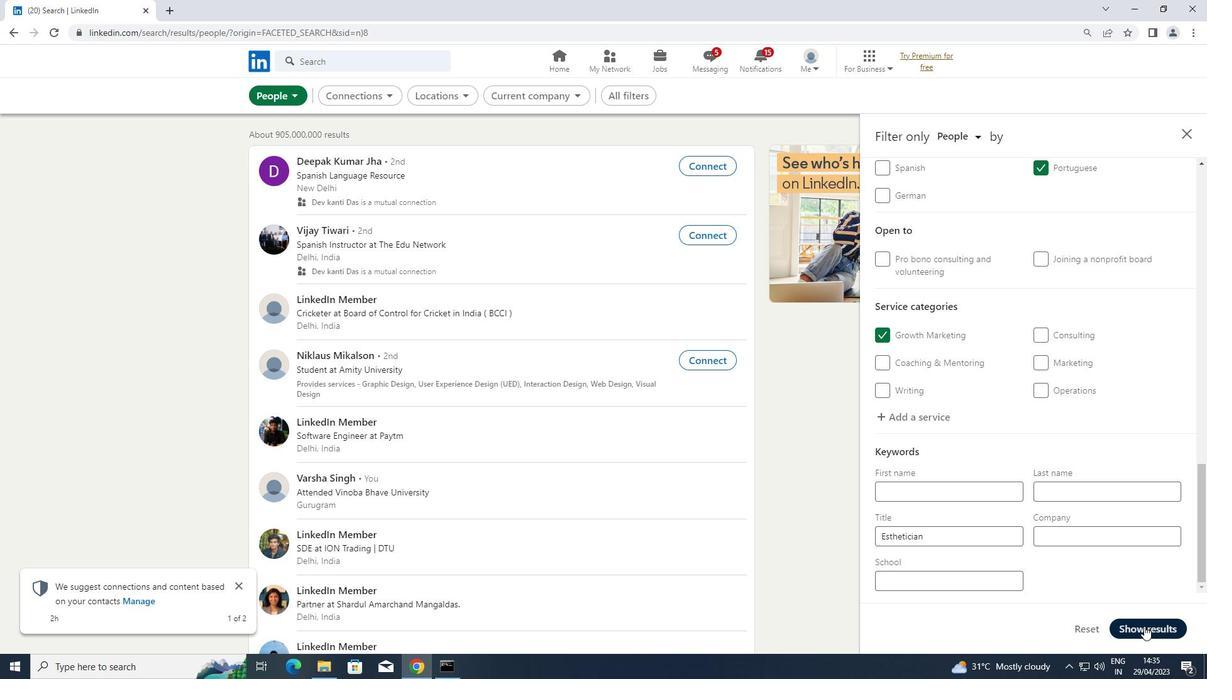 
